 Task: Find connections with filter location Pāli with filter topic #2021with filter profile language German with filter current company Pharma & Life Sciences Jobs with filter school Apeejay School with filter industry E-Learning Providers with filter service category Marketing with filter keywords title Executive
Action: Mouse moved to (482, 64)
Screenshot: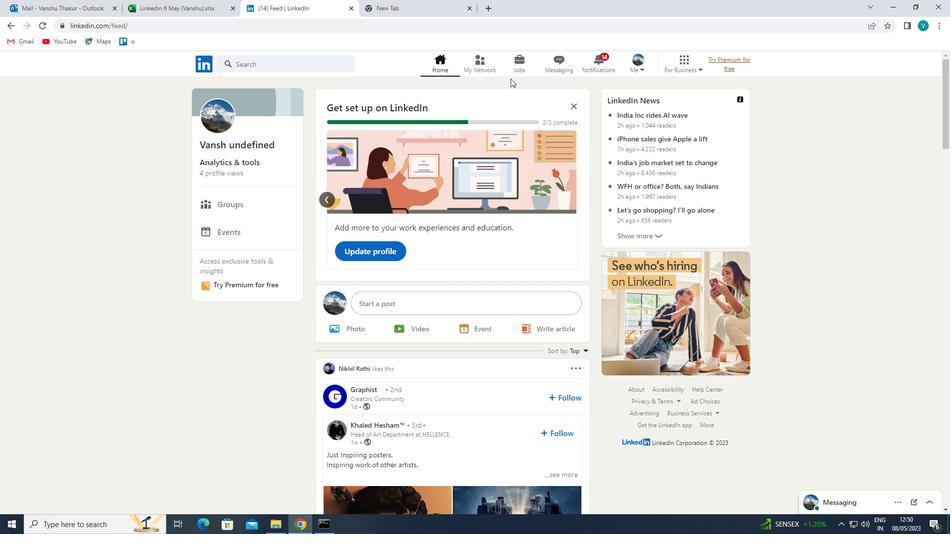 
Action: Mouse pressed left at (482, 64)
Screenshot: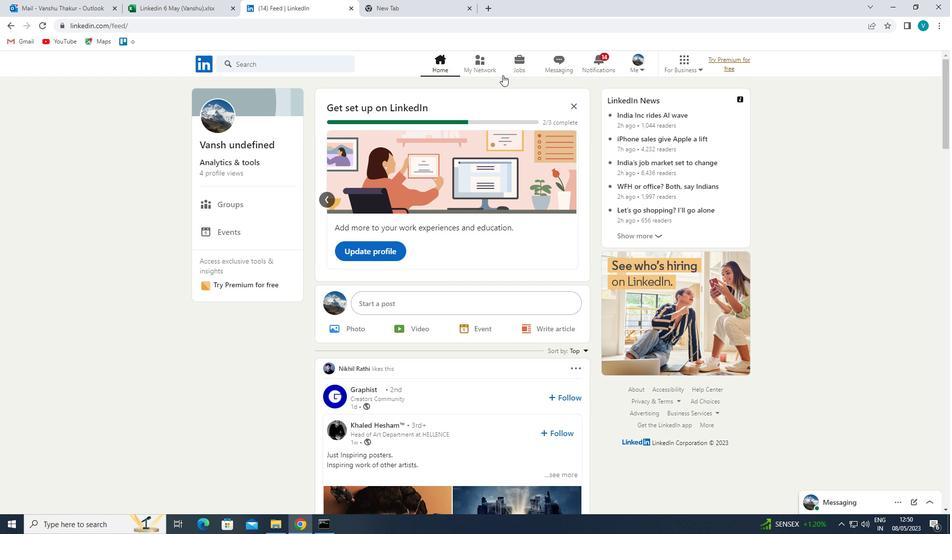 
Action: Mouse moved to (274, 113)
Screenshot: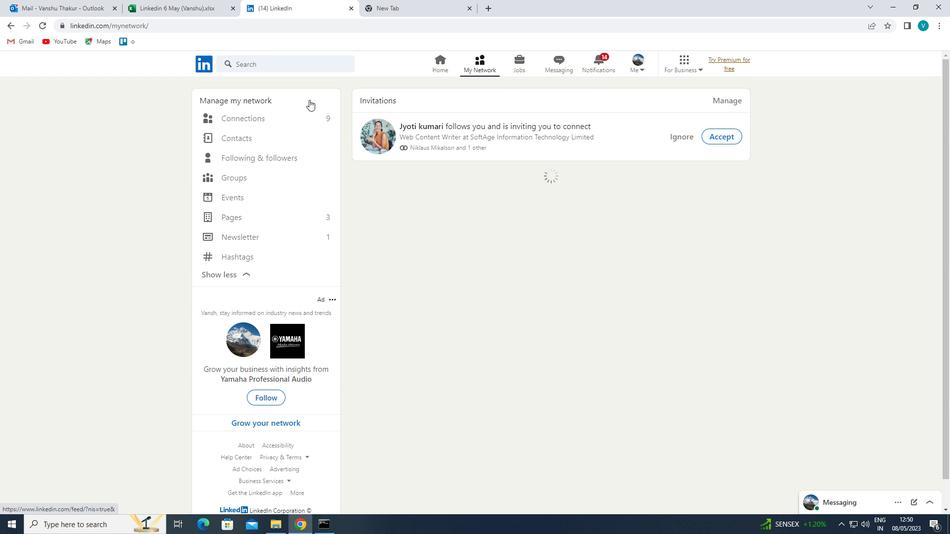 
Action: Mouse pressed left at (274, 113)
Screenshot: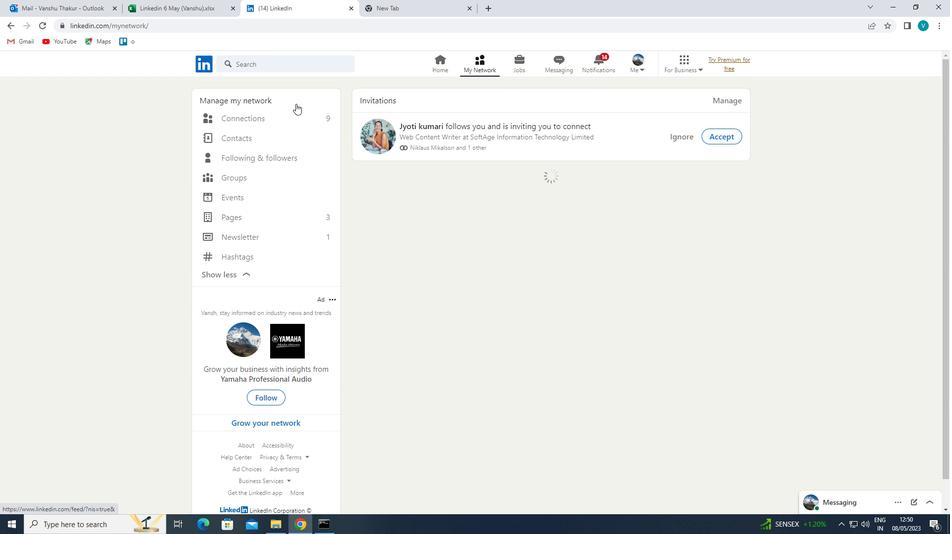 
Action: Mouse moved to (558, 117)
Screenshot: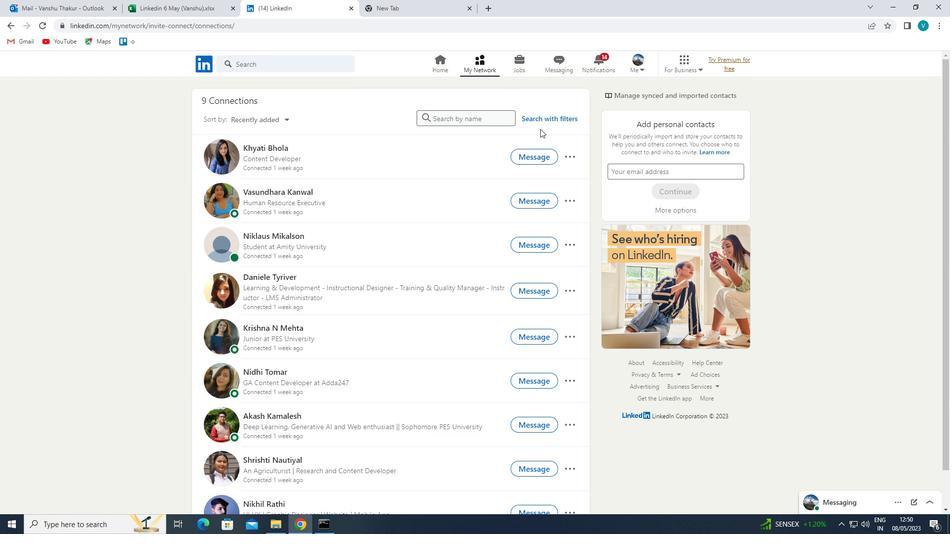 
Action: Mouse pressed left at (558, 117)
Screenshot: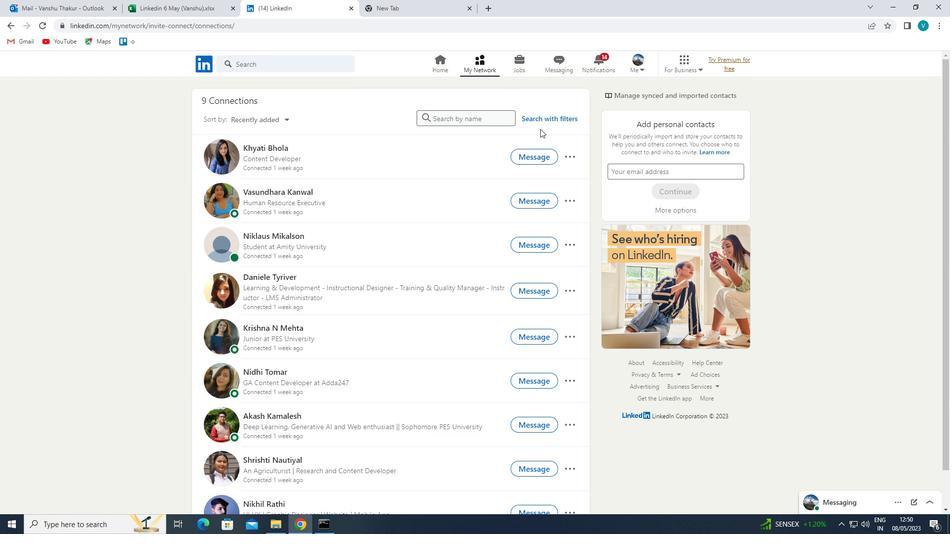 
Action: Mouse moved to (457, 92)
Screenshot: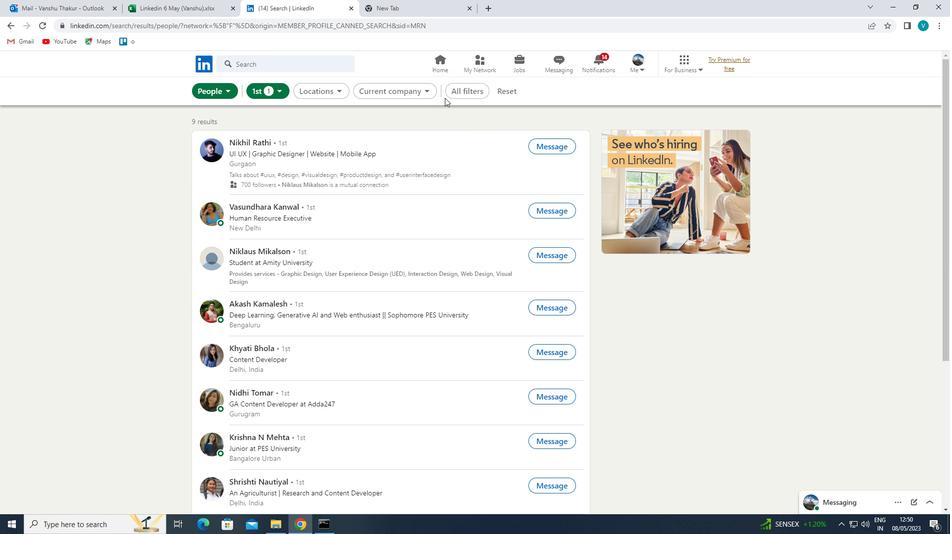 
Action: Mouse pressed left at (457, 92)
Screenshot: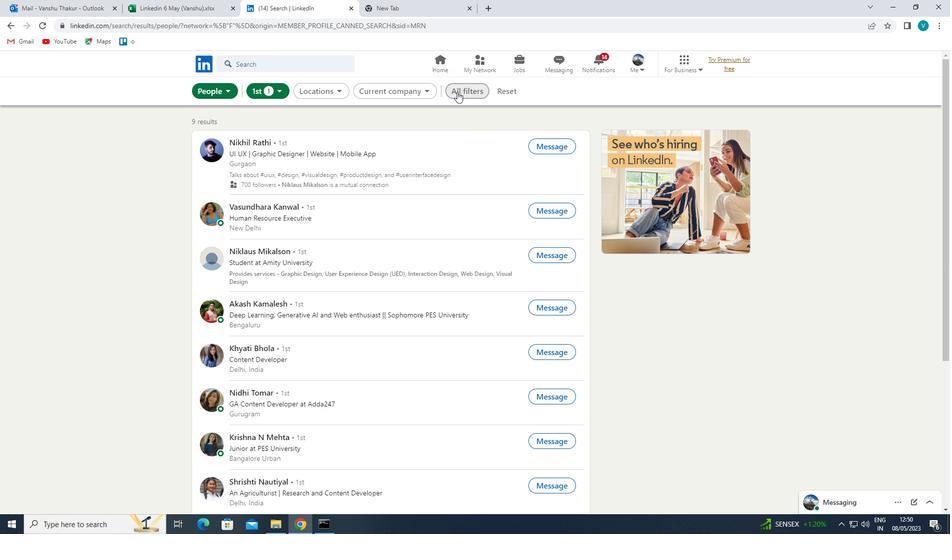 
Action: Mouse moved to (768, 234)
Screenshot: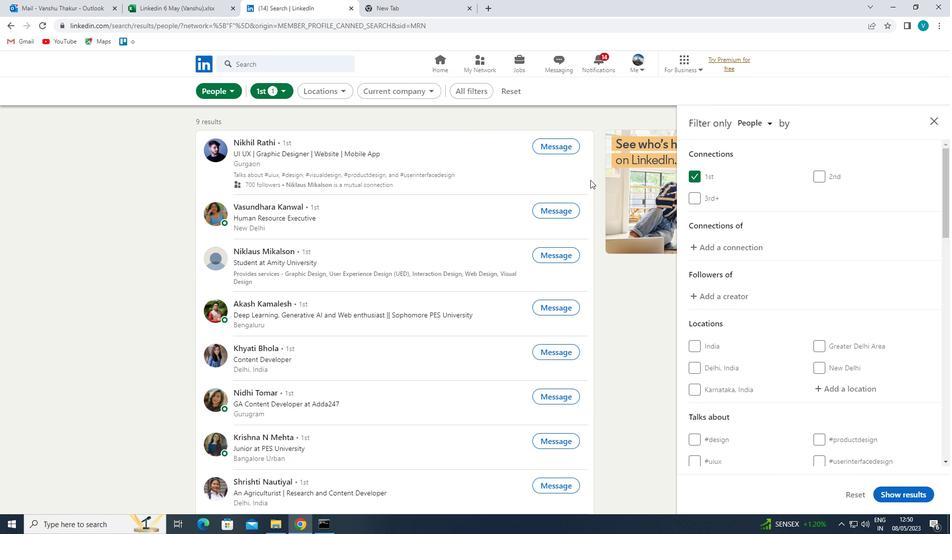 
Action: Mouse scrolled (768, 234) with delta (0, 0)
Screenshot: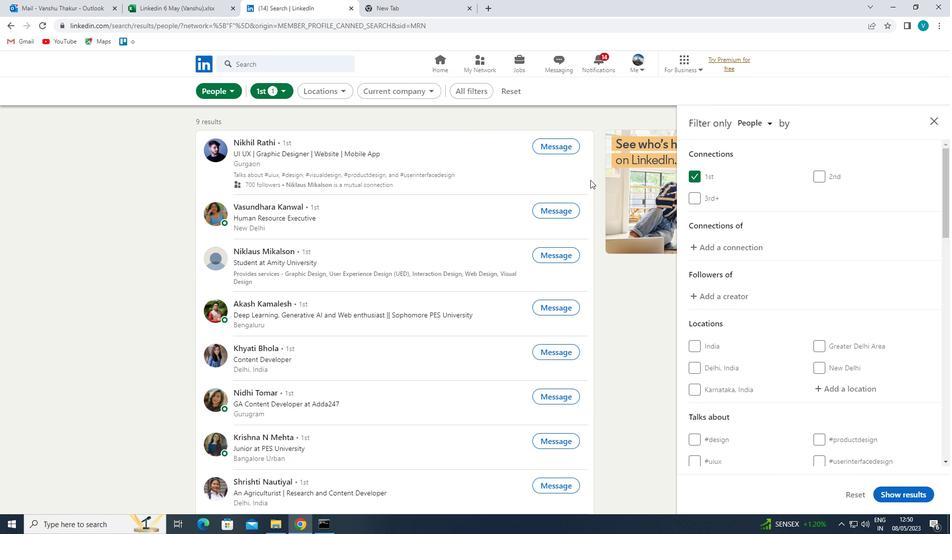 
Action: Mouse moved to (783, 238)
Screenshot: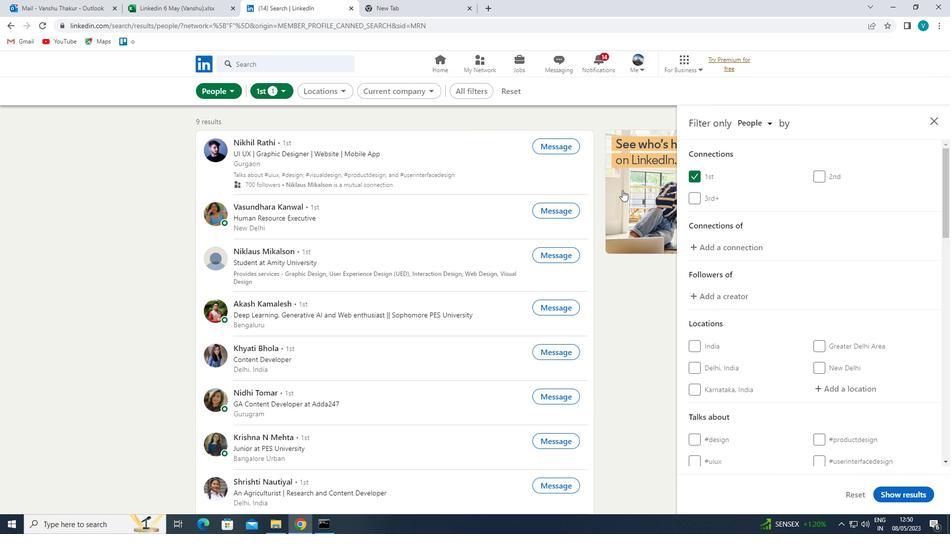 
Action: Mouse scrolled (783, 238) with delta (0, 0)
Screenshot: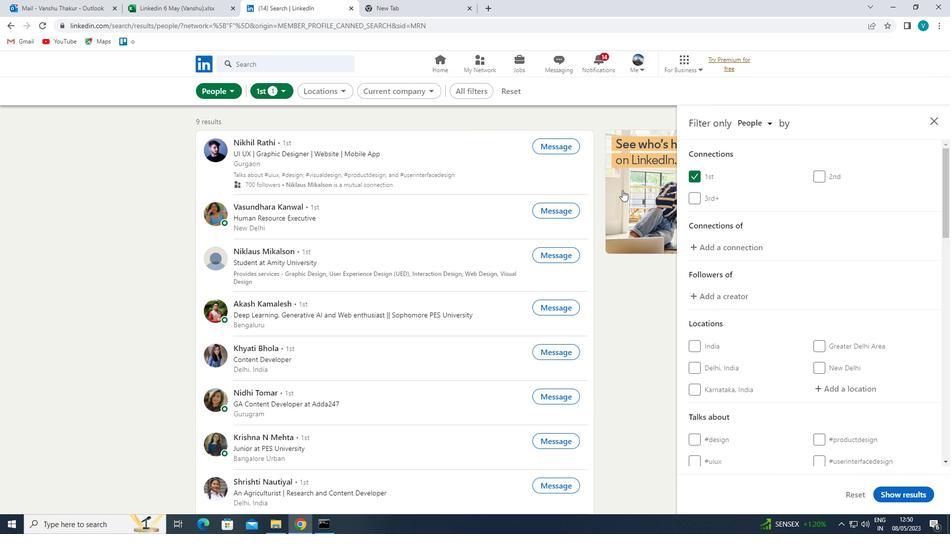 
Action: Mouse moved to (792, 242)
Screenshot: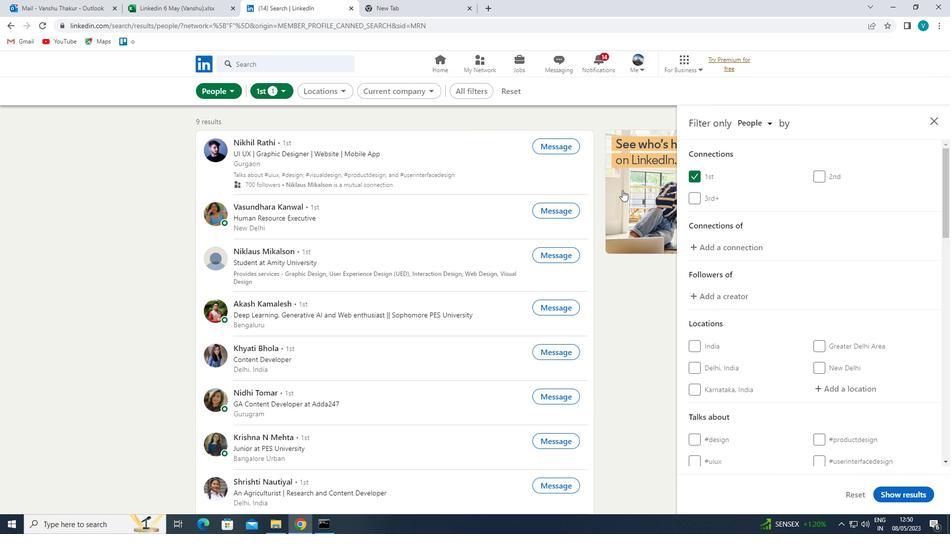 
Action: Mouse scrolled (792, 241) with delta (0, 0)
Screenshot: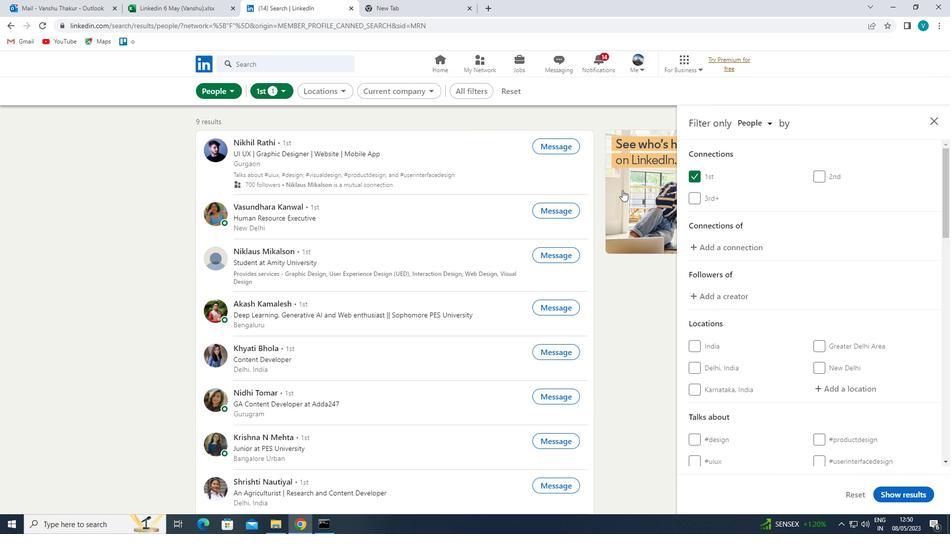 
Action: Mouse moved to (841, 241)
Screenshot: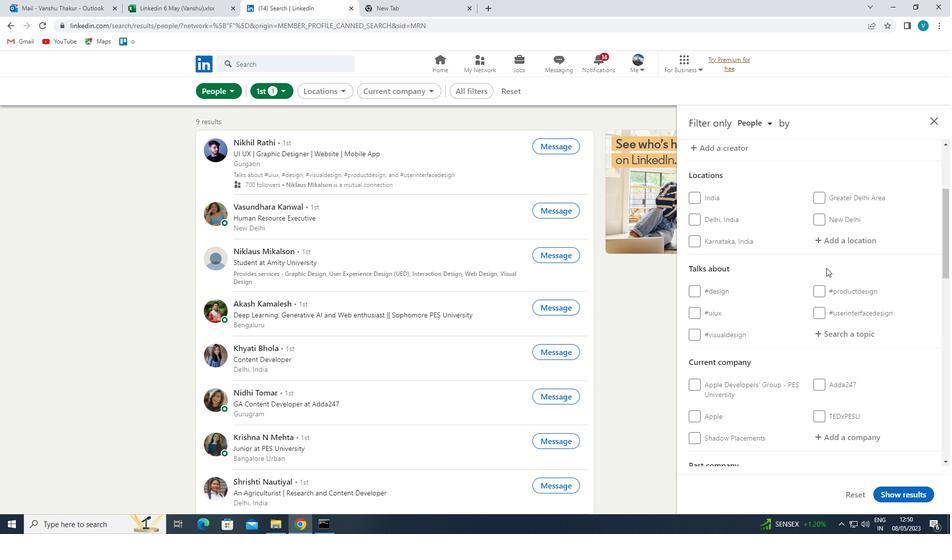 
Action: Mouse pressed left at (841, 241)
Screenshot: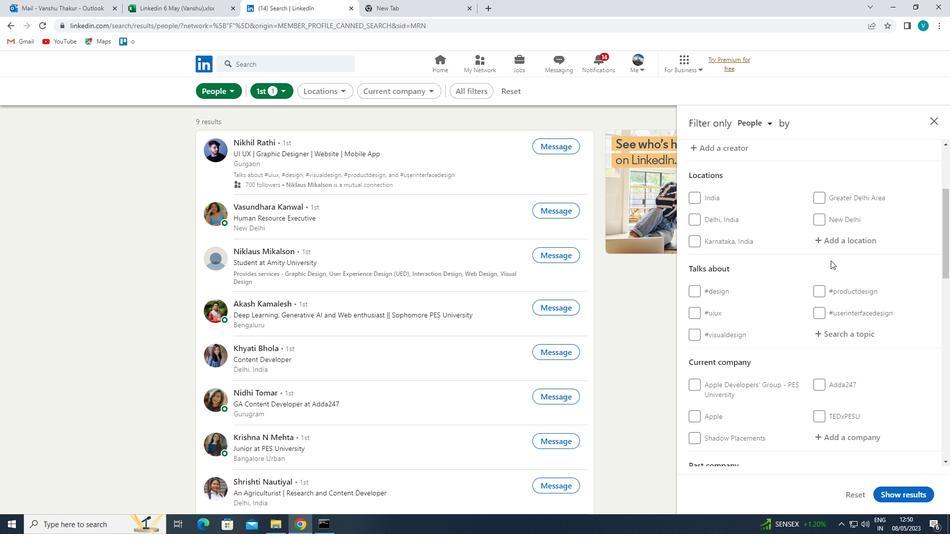 
Action: Mouse moved to (732, 306)
Screenshot: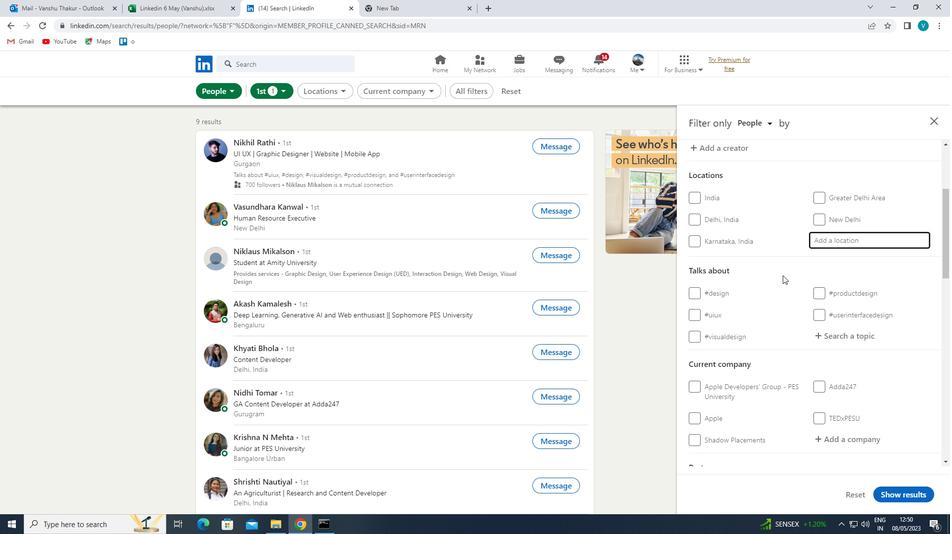 
Action: Key pressed <Key.shift>PALI
Screenshot: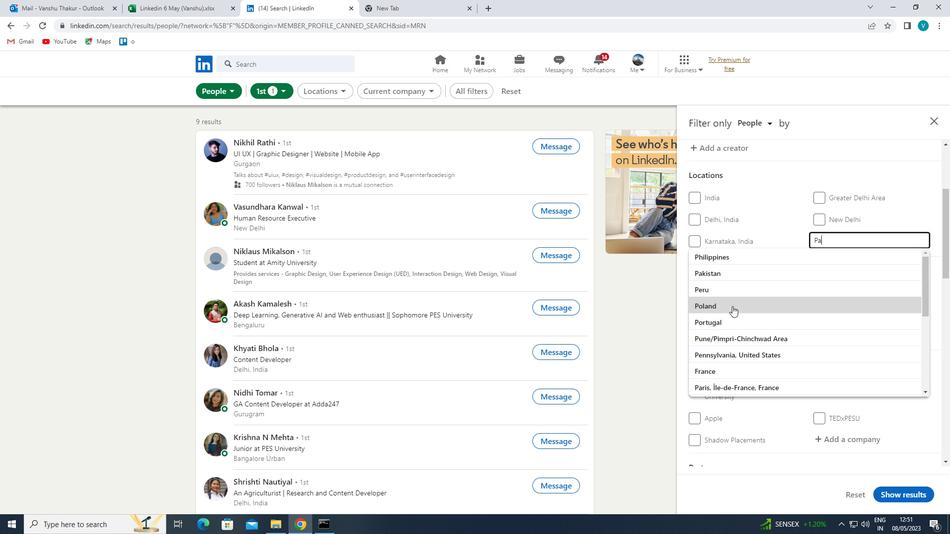 
Action: Mouse moved to (757, 250)
Screenshot: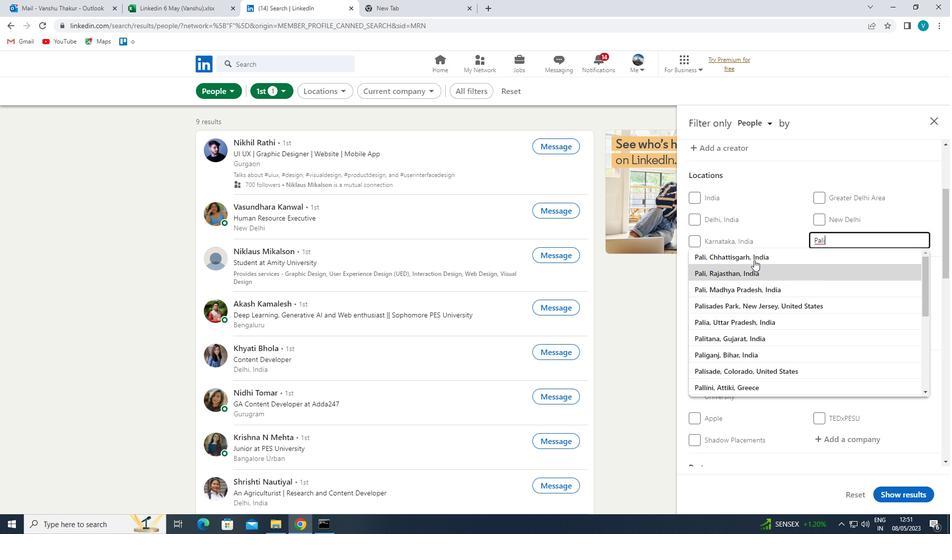 
Action: Mouse pressed left at (757, 250)
Screenshot: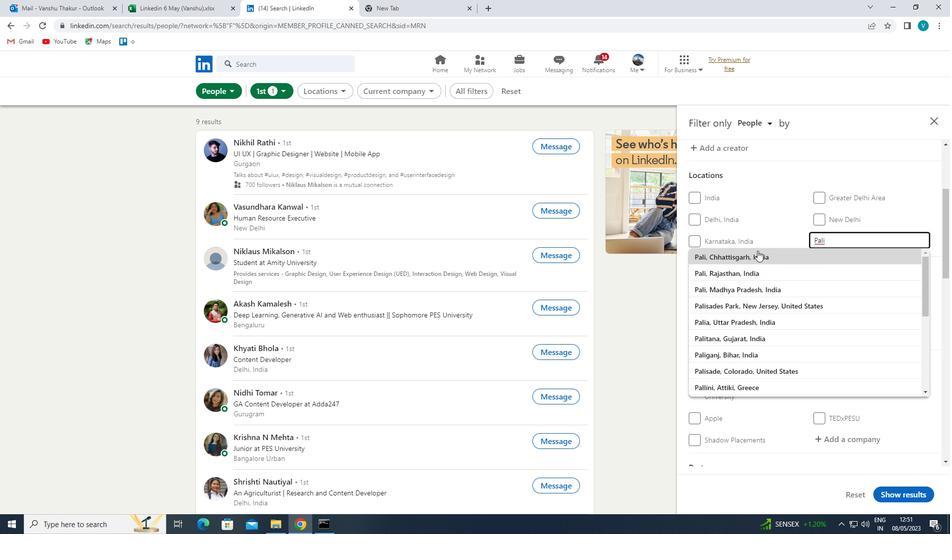
Action: Mouse moved to (797, 307)
Screenshot: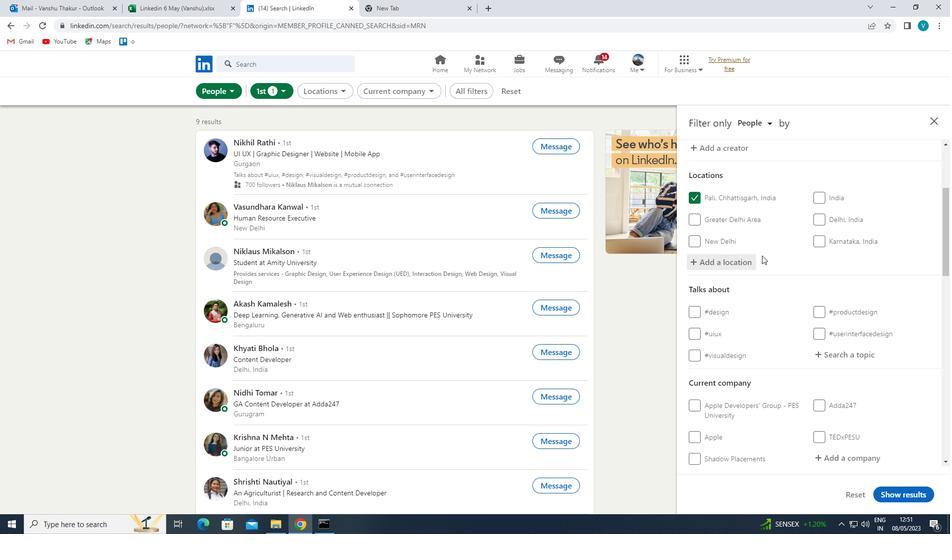 
Action: Mouse scrolled (797, 307) with delta (0, 0)
Screenshot: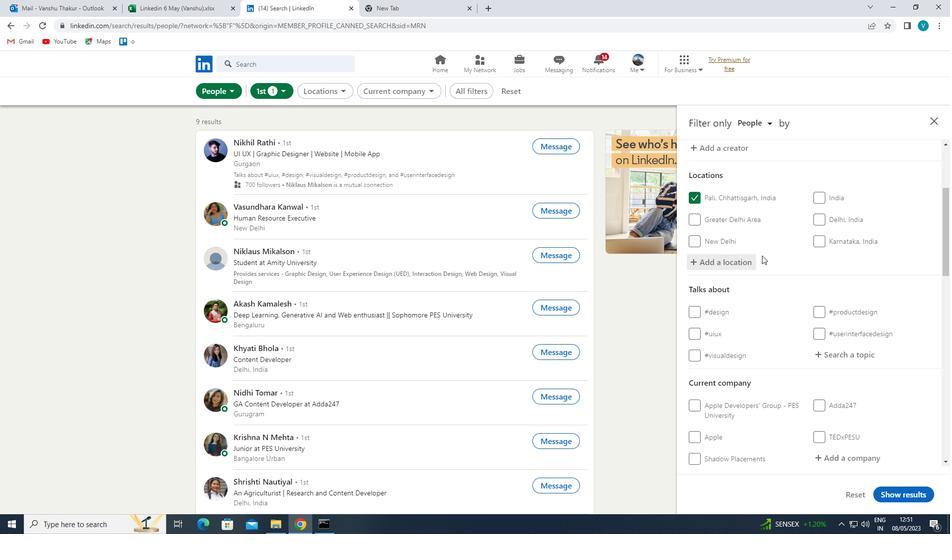 
Action: Mouse moved to (802, 312)
Screenshot: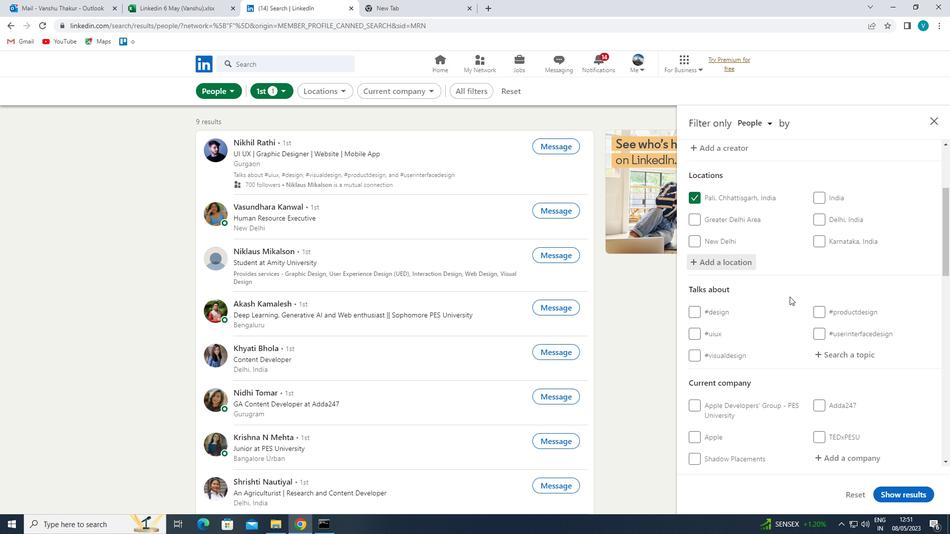 
Action: Mouse scrolled (802, 312) with delta (0, 0)
Screenshot: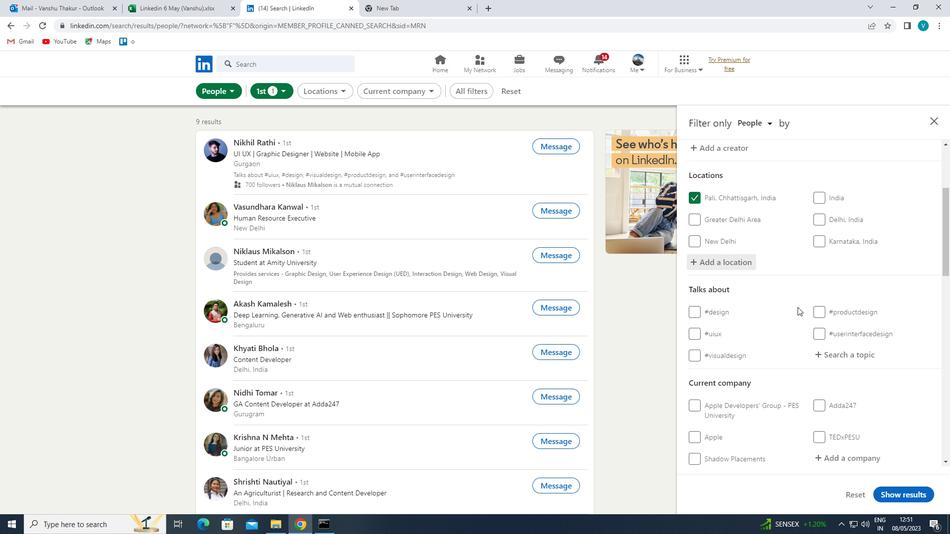 
Action: Mouse moved to (841, 259)
Screenshot: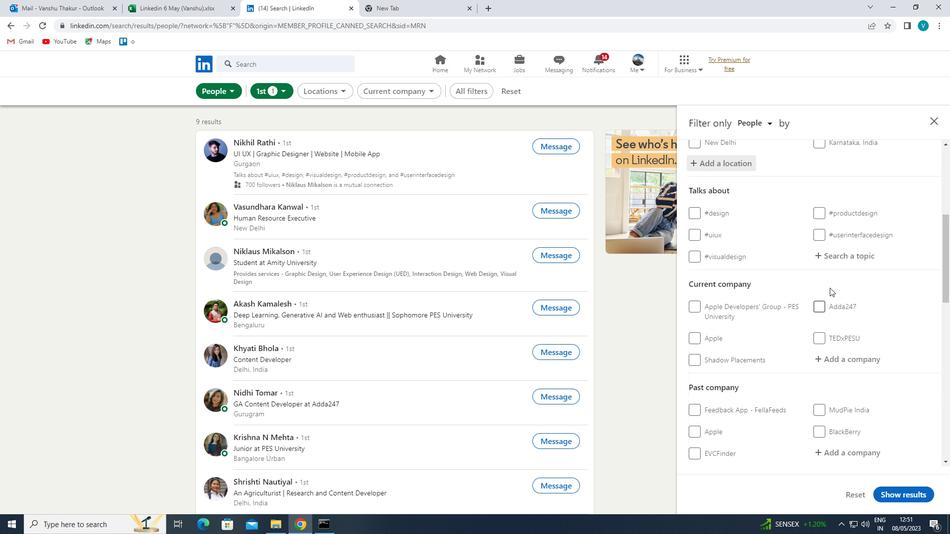 
Action: Mouse pressed left at (841, 259)
Screenshot: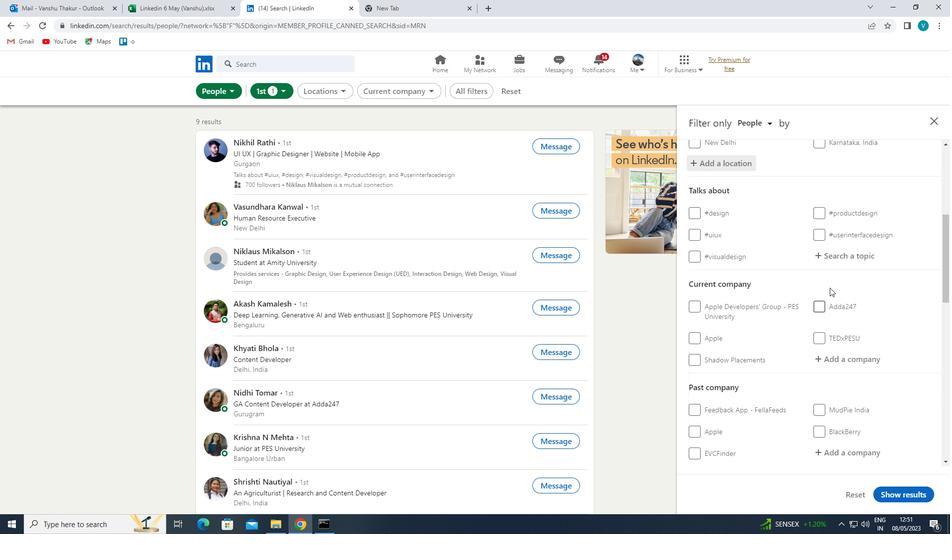 
Action: Mouse moved to (731, 323)
Screenshot: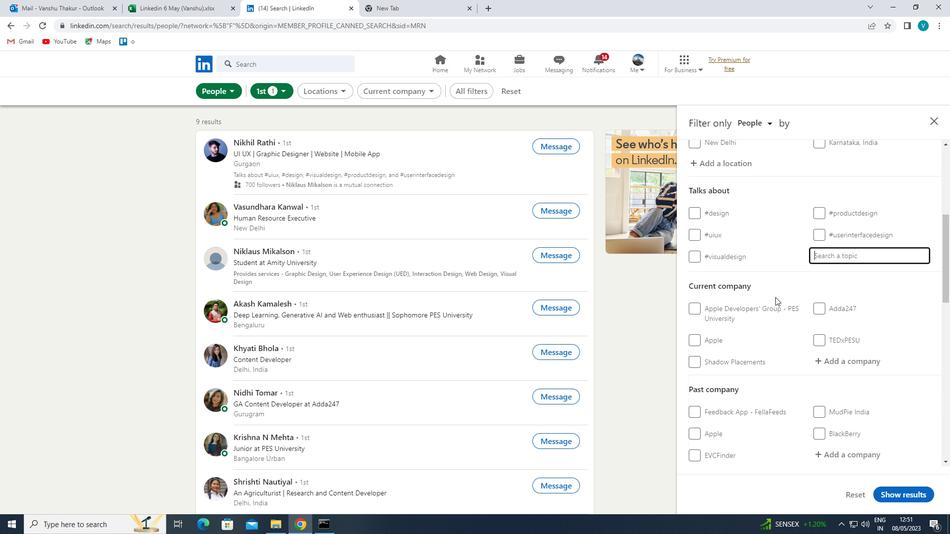 
Action: Key pressed 2021
Screenshot: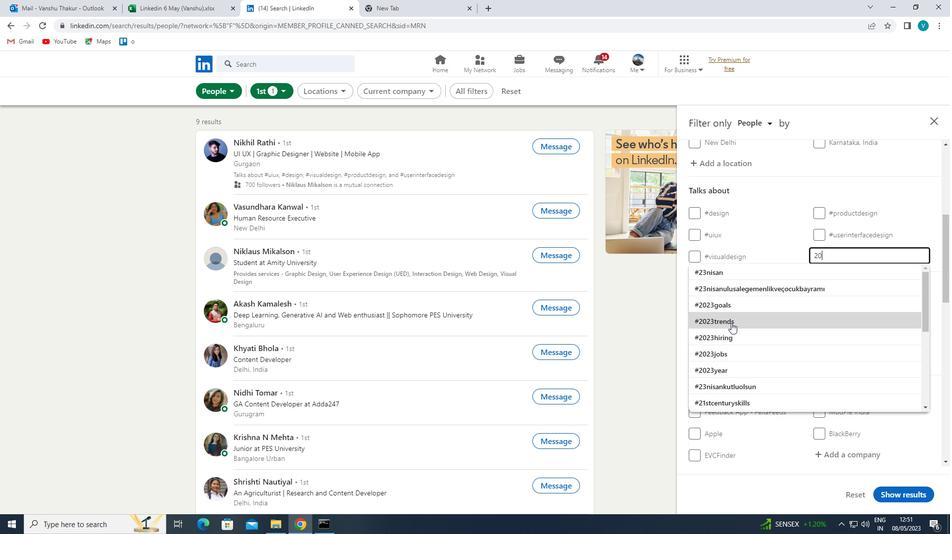 
Action: Mouse moved to (814, 255)
Screenshot: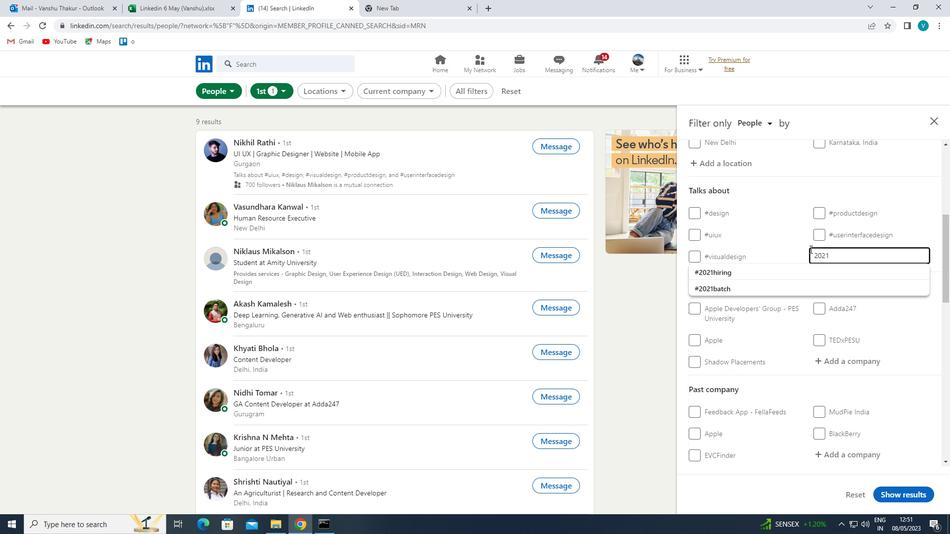 
Action: Mouse pressed left at (814, 255)
Screenshot: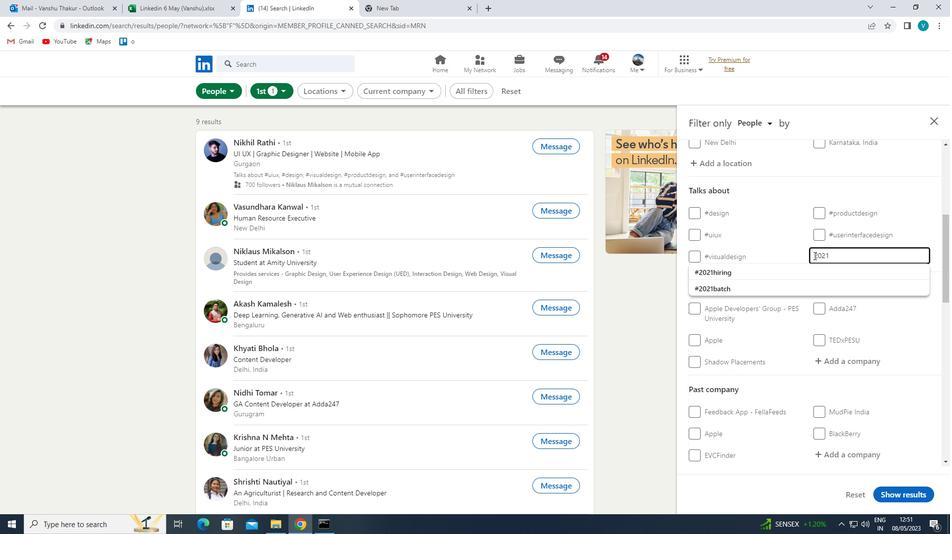 
Action: Mouse moved to (780, 294)
Screenshot: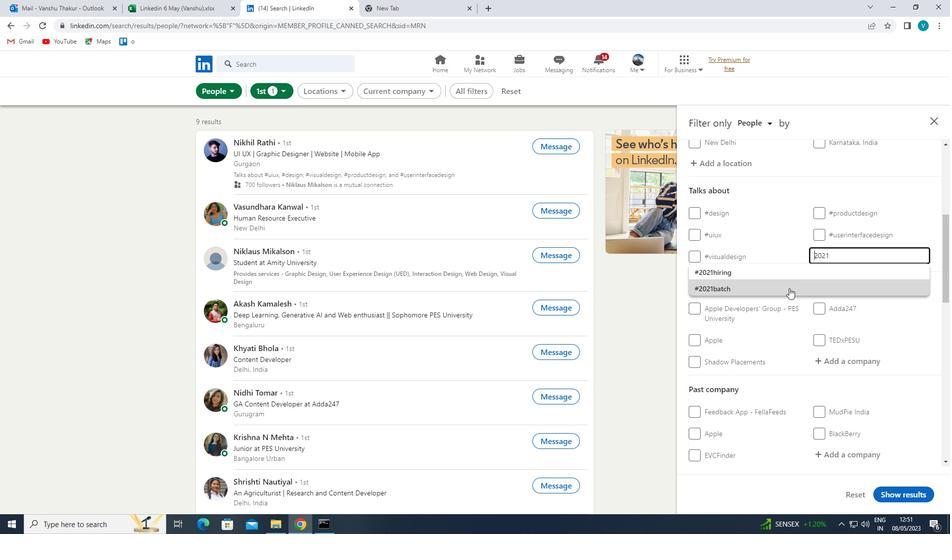 
Action: Key pressed <Key.shift>#
Screenshot: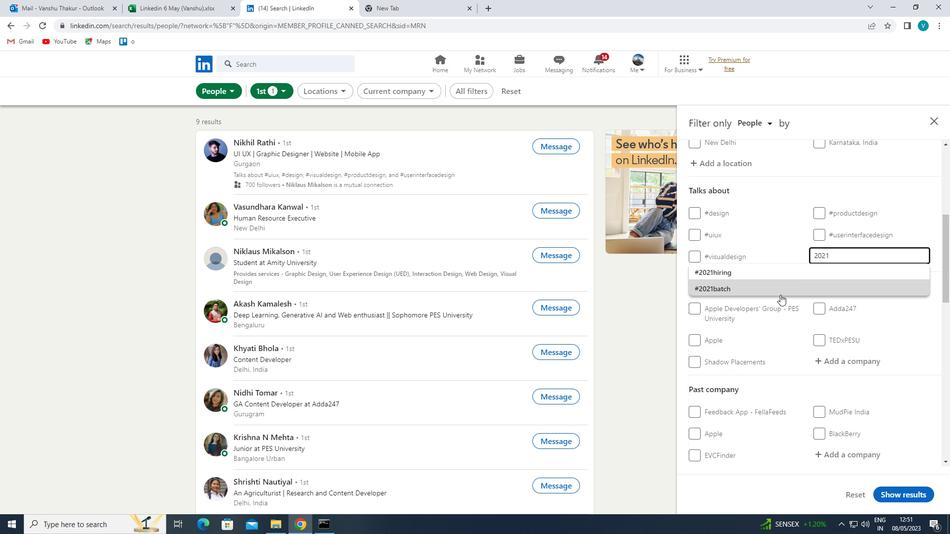 
Action: Mouse moved to (794, 277)
Screenshot: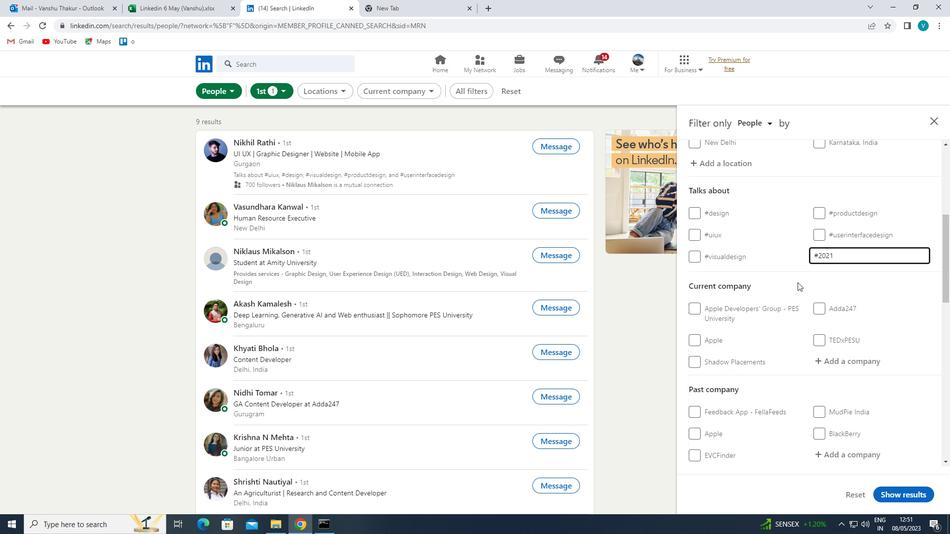 
Action: Mouse pressed left at (794, 277)
Screenshot: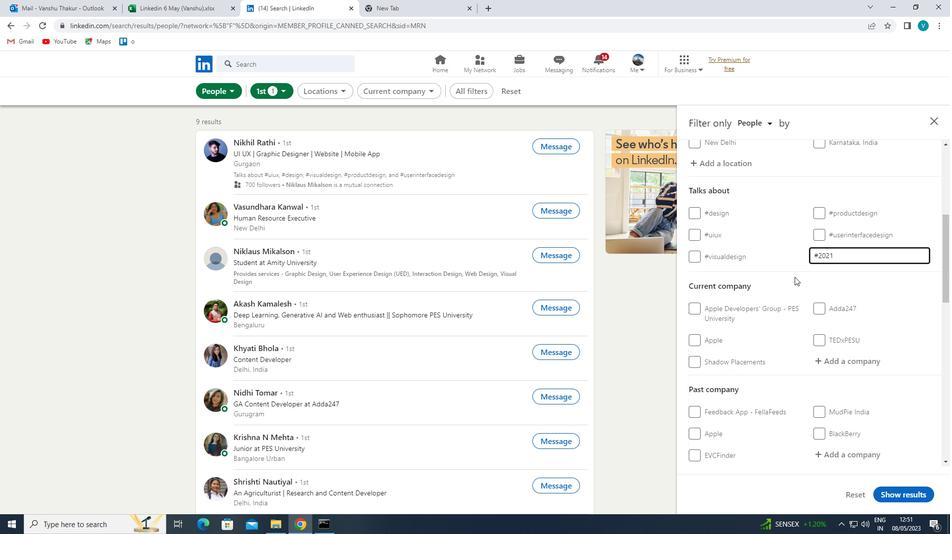 
Action: Mouse scrolled (794, 276) with delta (0, 0)
Screenshot: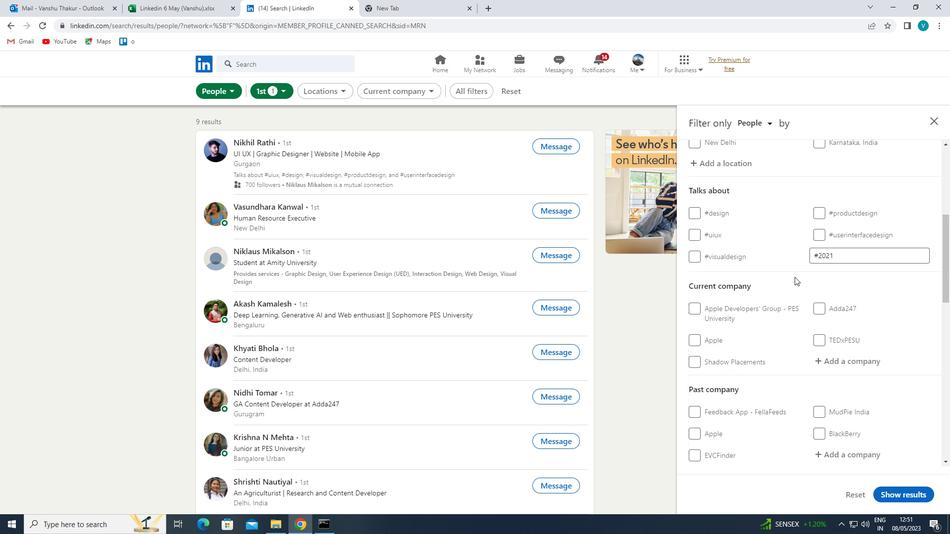 
Action: Mouse moved to (794, 276)
Screenshot: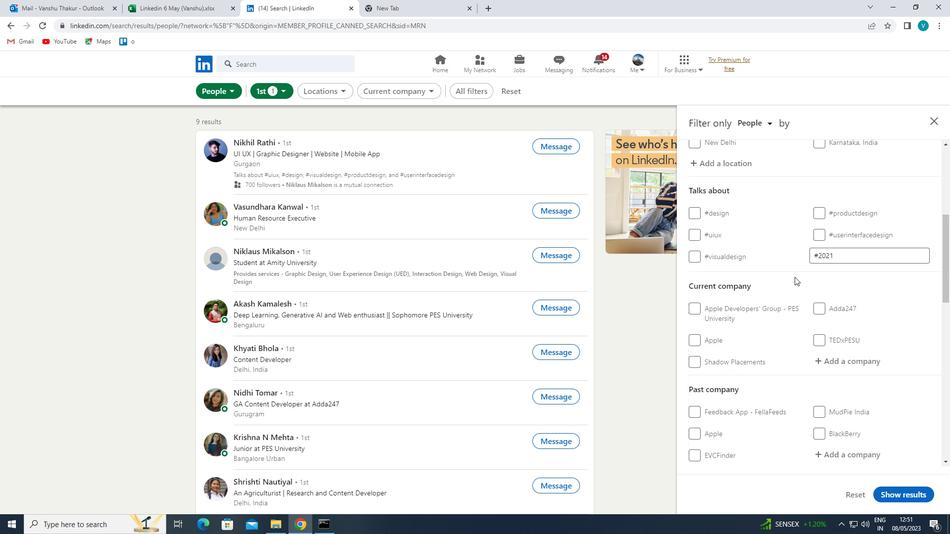 
Action: Mouse scrolled (794, 276) with delta (0, 0)
Screenshot: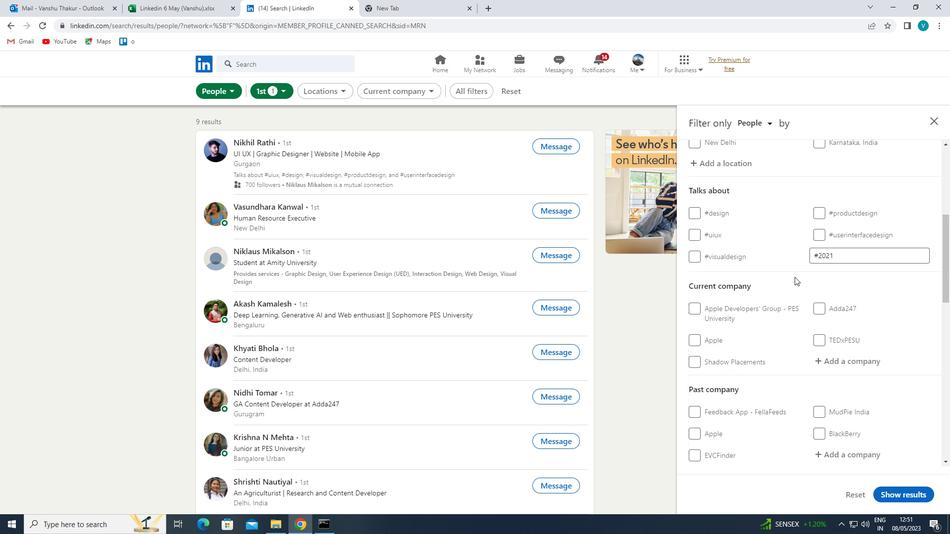 
Action: Mouse moved to (854, 260)
Screenshot: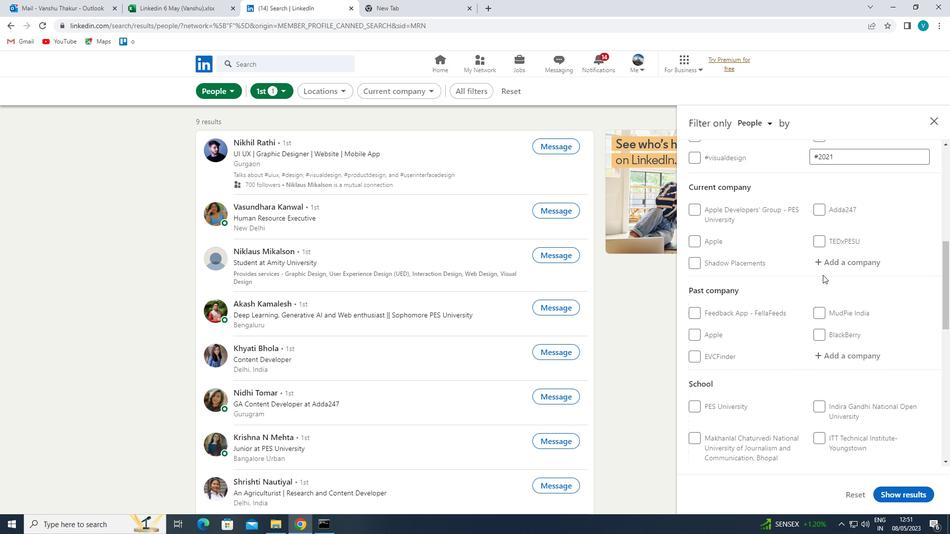 
Action: Mouse pressed left at (854, 260)
Screenshot: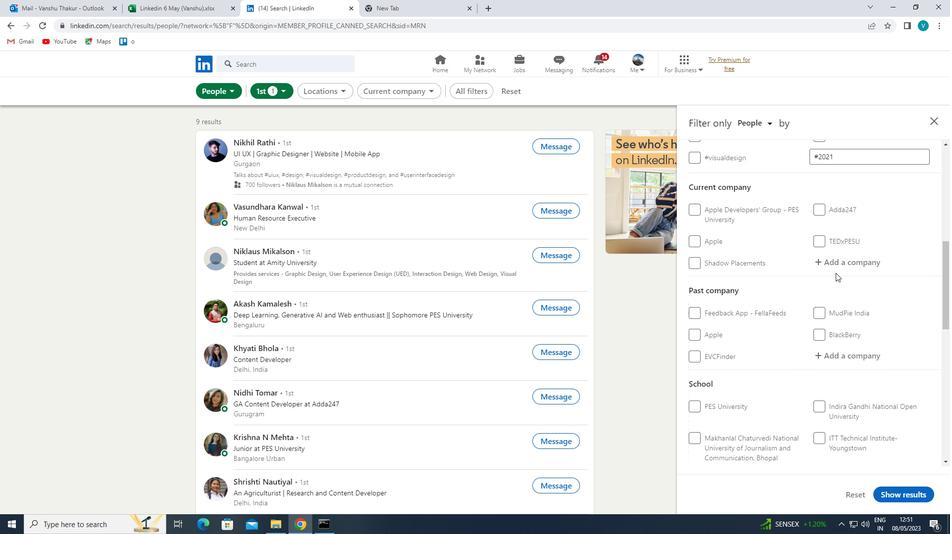 
Action: Mouse moved to (814, 287)
Screenshot: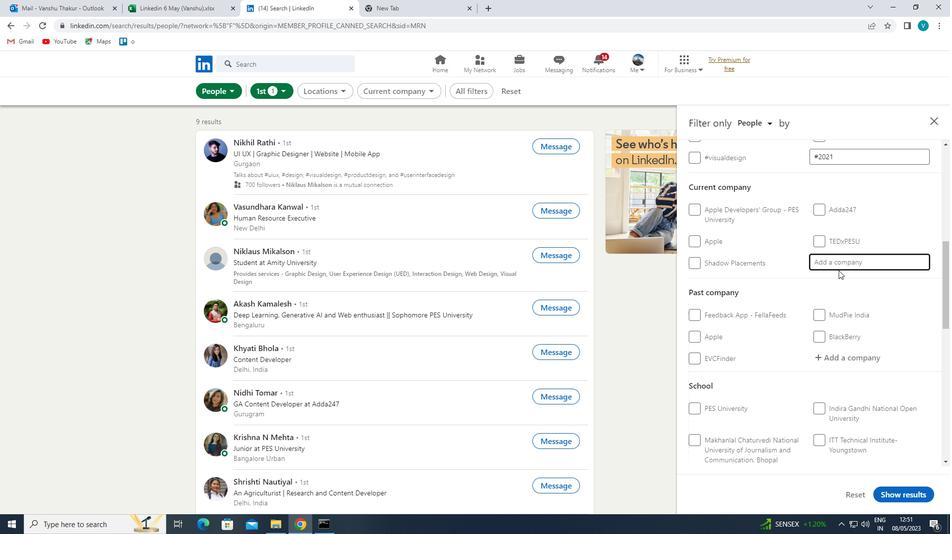 
Action: Key pressed <Key.shift>PHARMA
Screenshot: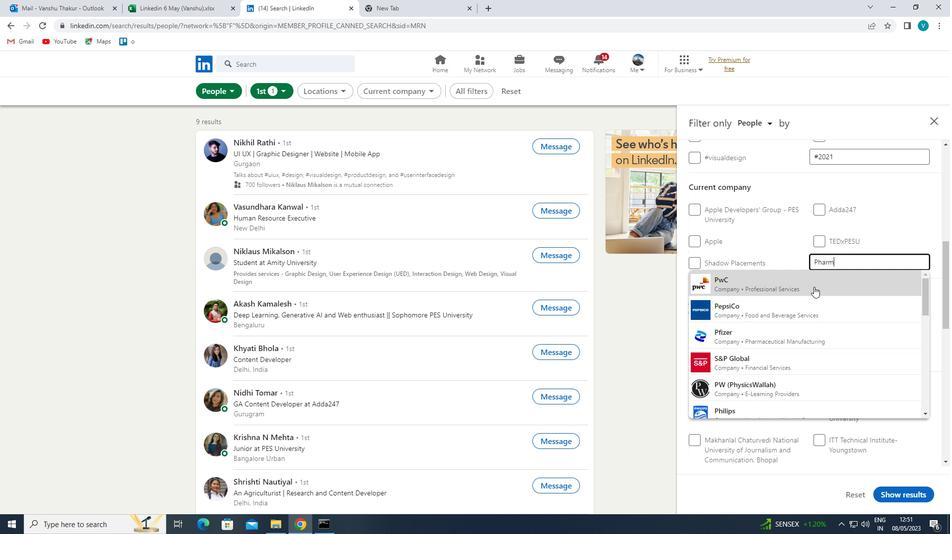 
Action: Mouse moved to (813, 278)
Screenshot: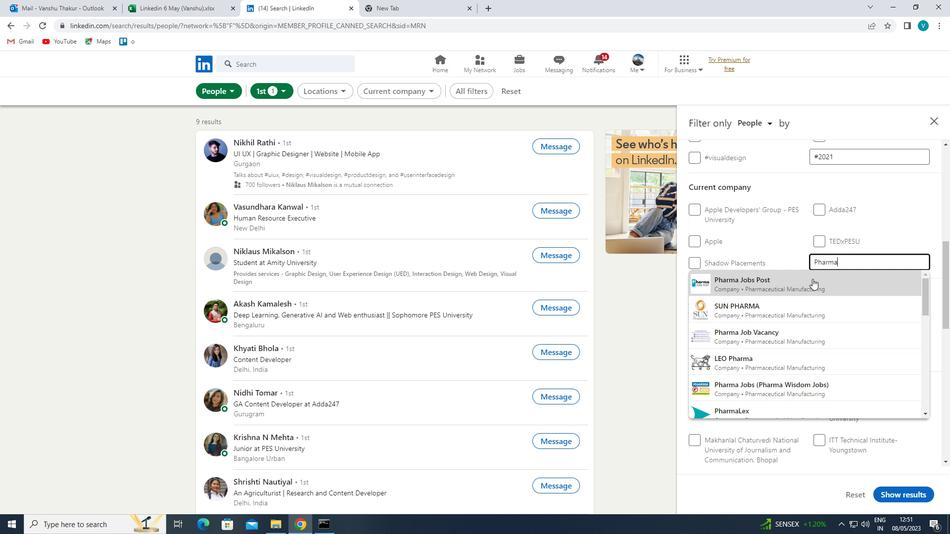 
Action: Key pressed <Key.space><Key.shift>&<Key.space><Key.shift>LIFE<Key.space>
Screenshot: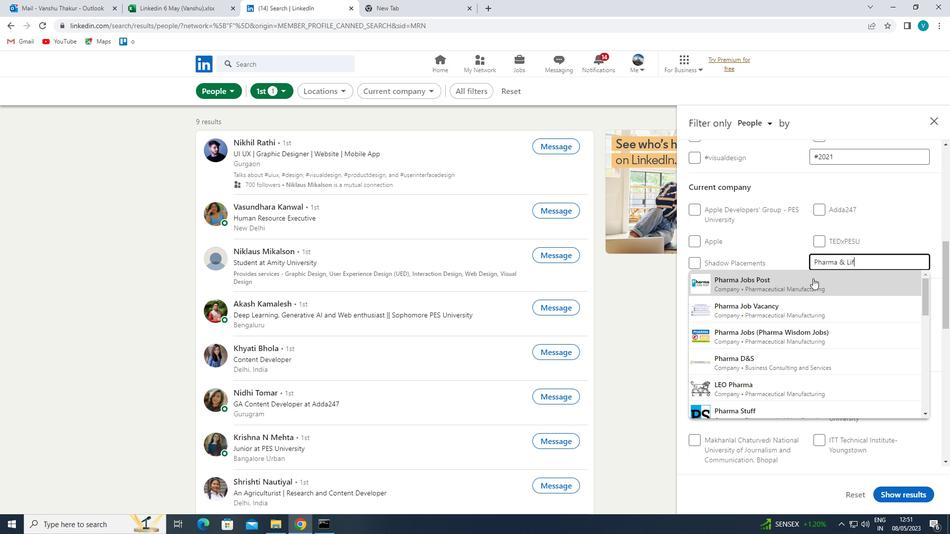 
Action: Mouse pressed left at (813, 278)
Screenshot: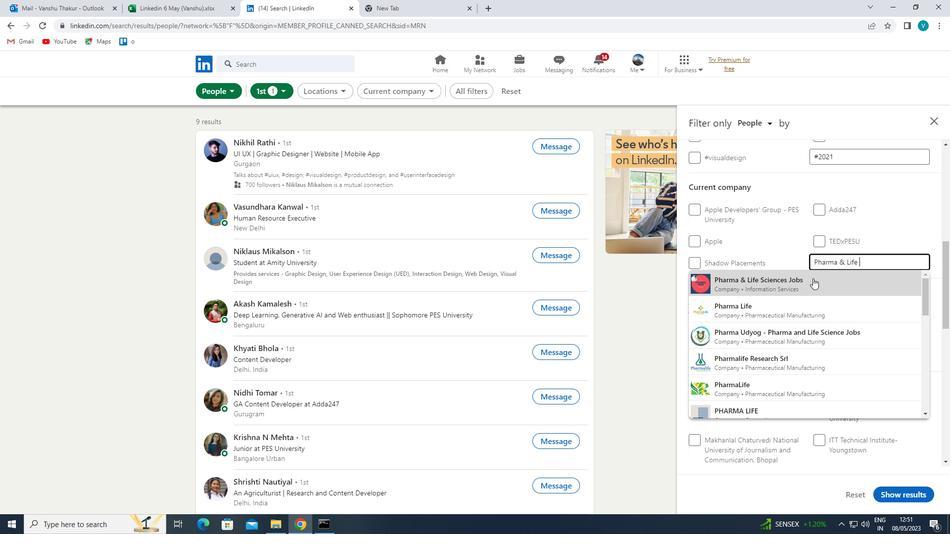 
Action: Mouse scrolled (813, 278) with delta (0, 0)
Screenshot: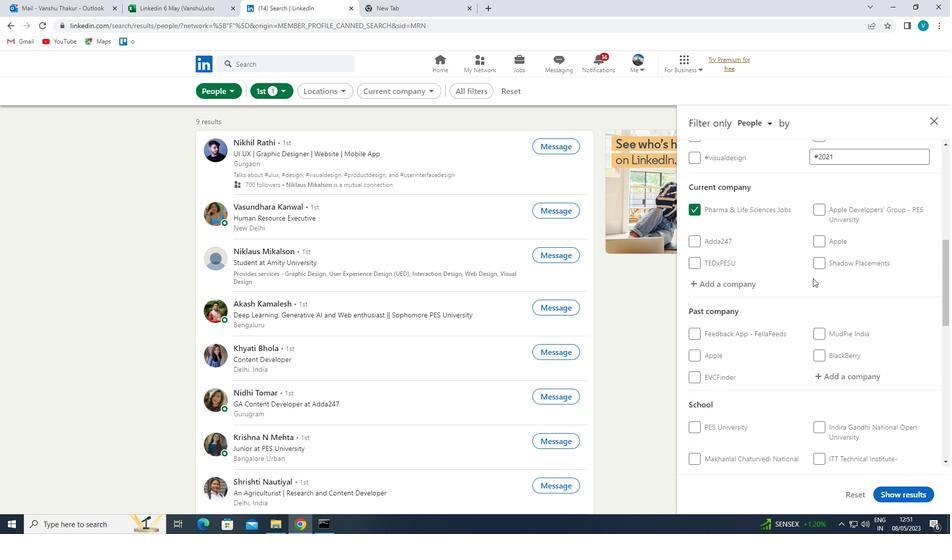 
Action: Mouse scrolled (813, 278) with delta (0, 0)
Screenshot: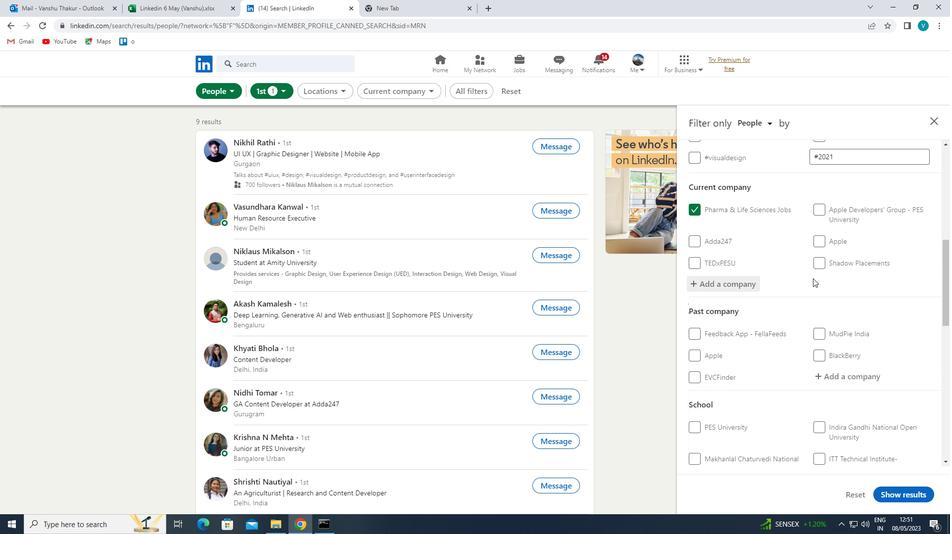 
Action: Mouse scrolled (813, 278) with delta (0, 0)
Screenshot: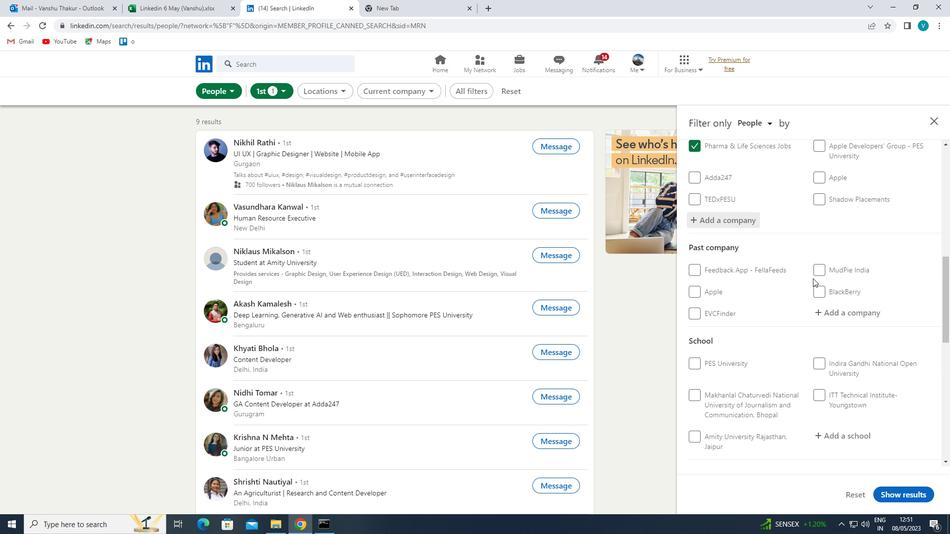 
Action: Mouse scrolled (813, 278) with delta (0, 0)
Screenshot: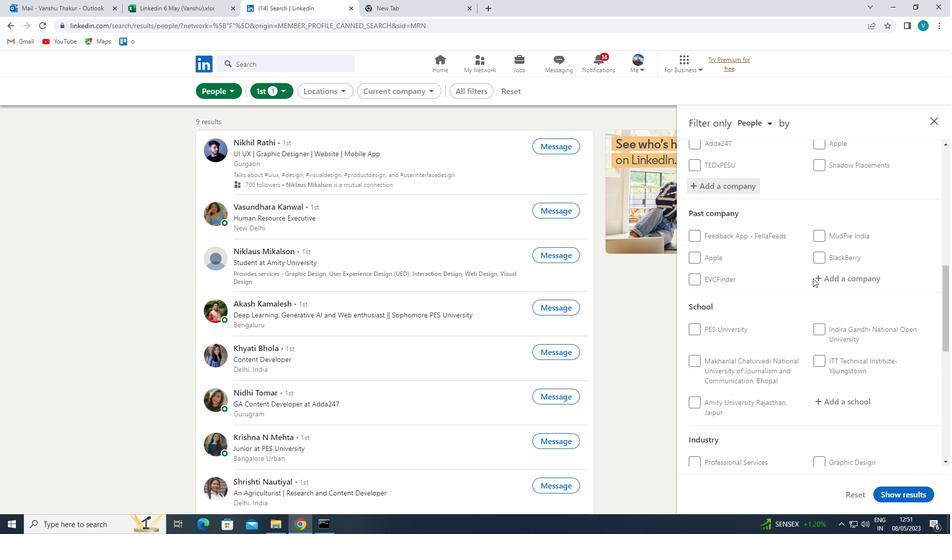 
Action: Mouse moved to (831, 304)
Screenshot: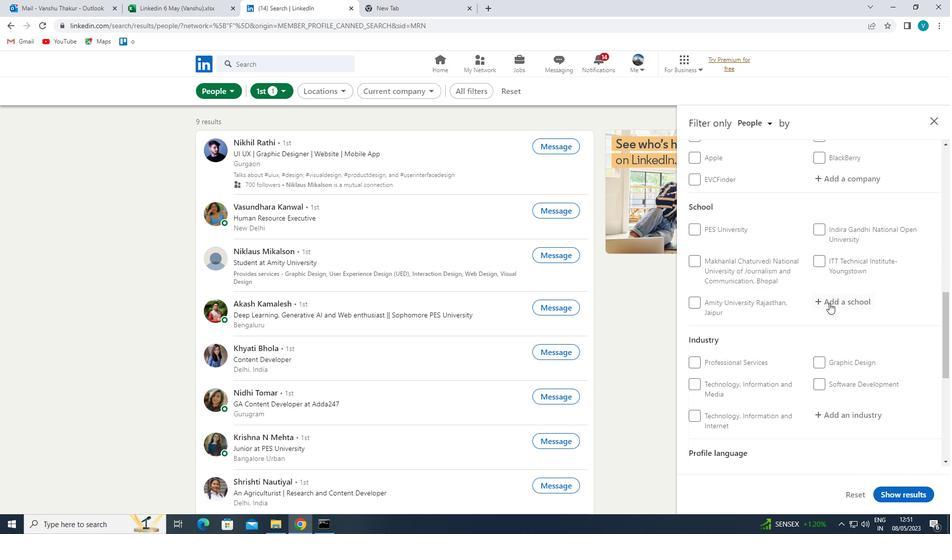 
Action: Mouse pressed left at (831, 304)
Screenshot: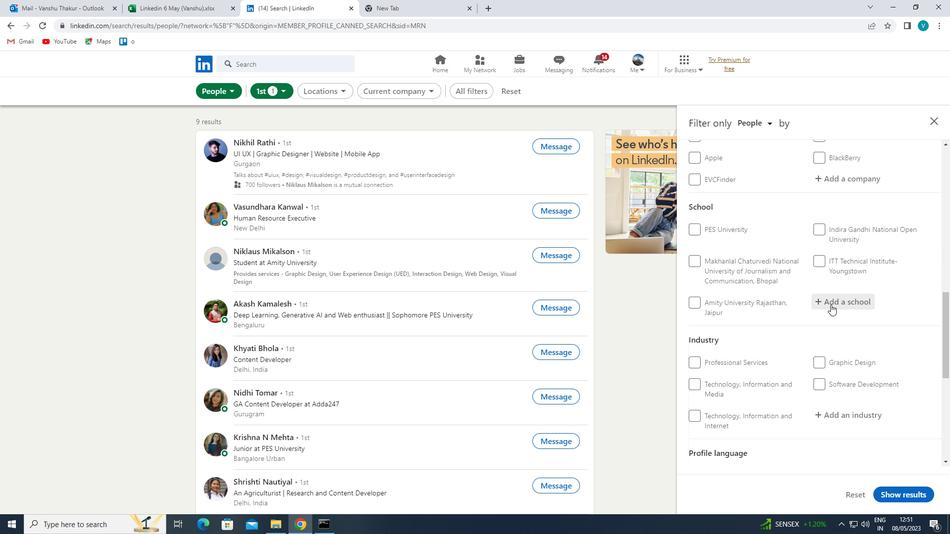 
Action: Key pressed <Key.shift>APEEJAY
Screenshot: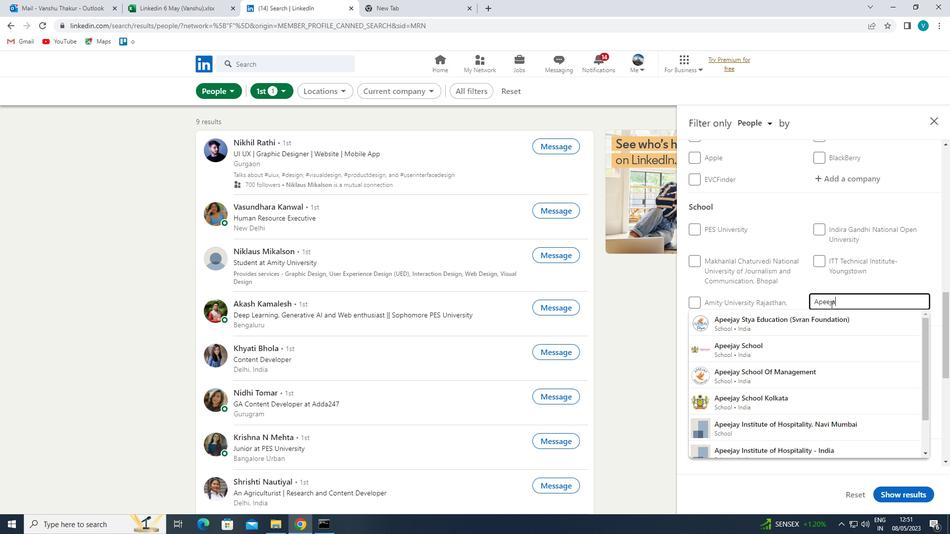 
Action: Mouse moved to (812, 349)
Screenshot: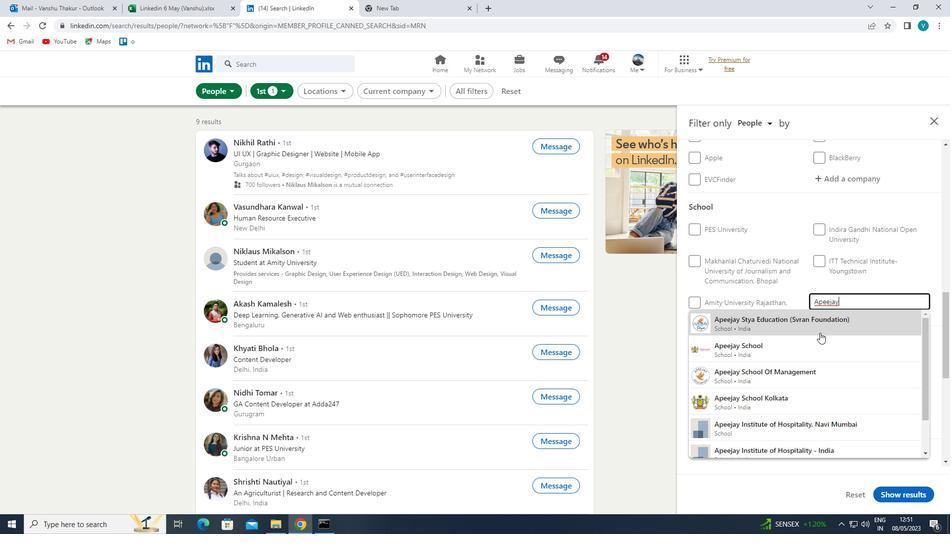 
Action: Mouse pressed left at (812, 349)
Screenshot: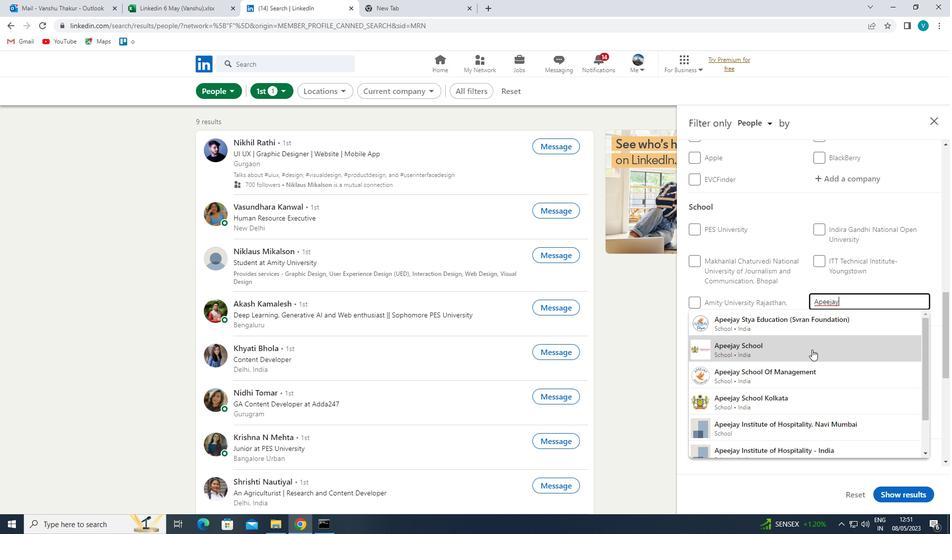 
Action: Mouse scrolled (812, 349) with delta (0, 0)
Screenshot: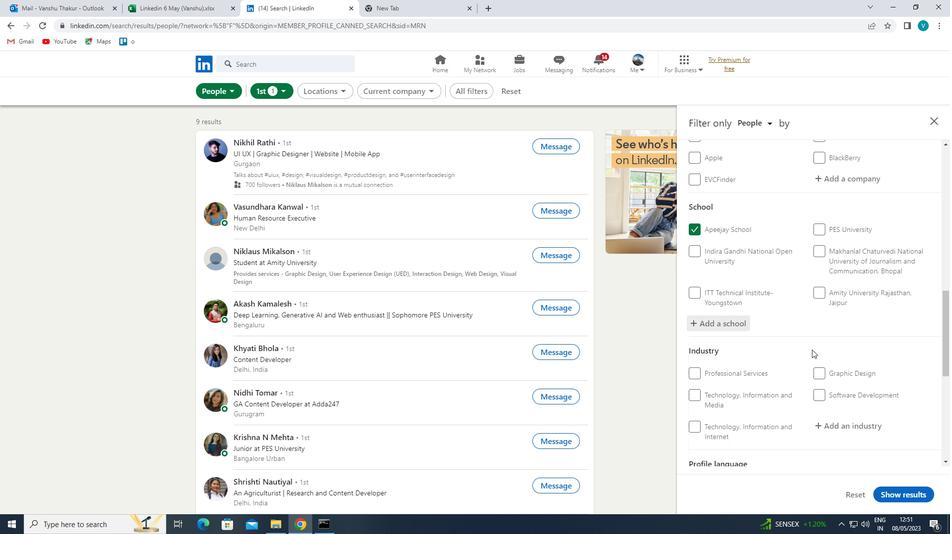 
Action: Mouse scrolled (812, 349) with delta (0, 0)
Screenshot: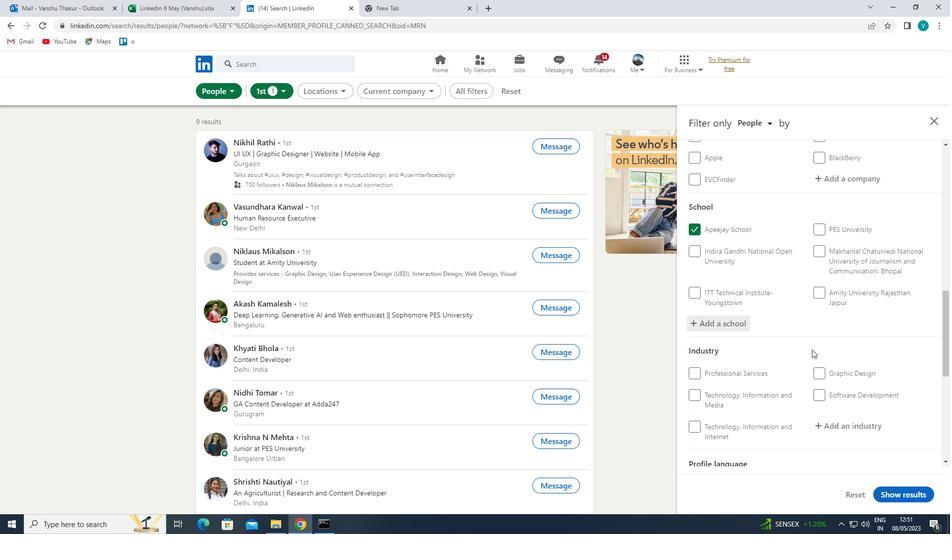 
Action: Mouse scrolled (812, 349) with delta (0, 0)
Screenshot: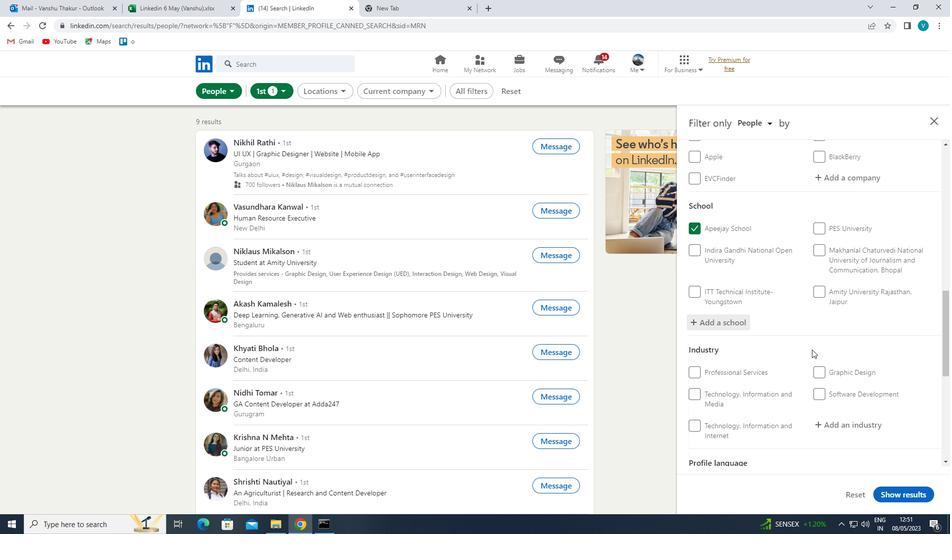 
Action: Mouse moved to (842, 280)
Screenshot: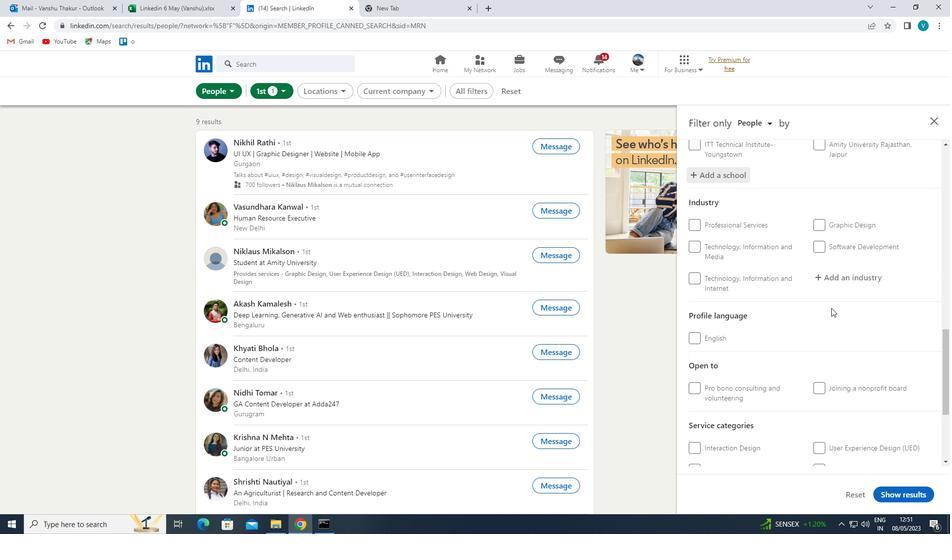 
Action: Mouse pressed left at (842, 280)
Screenshot: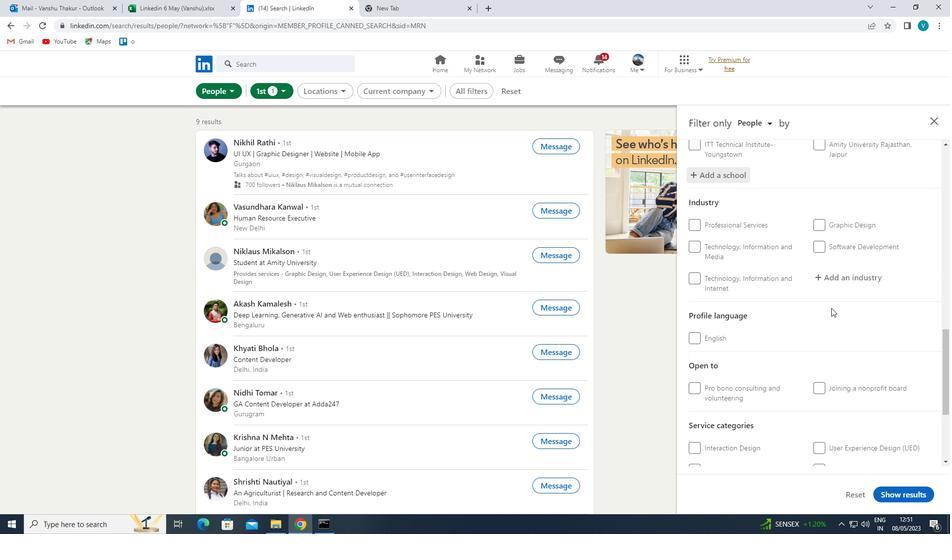 
Action: Mouse moved to (842, 279)
Screenshot: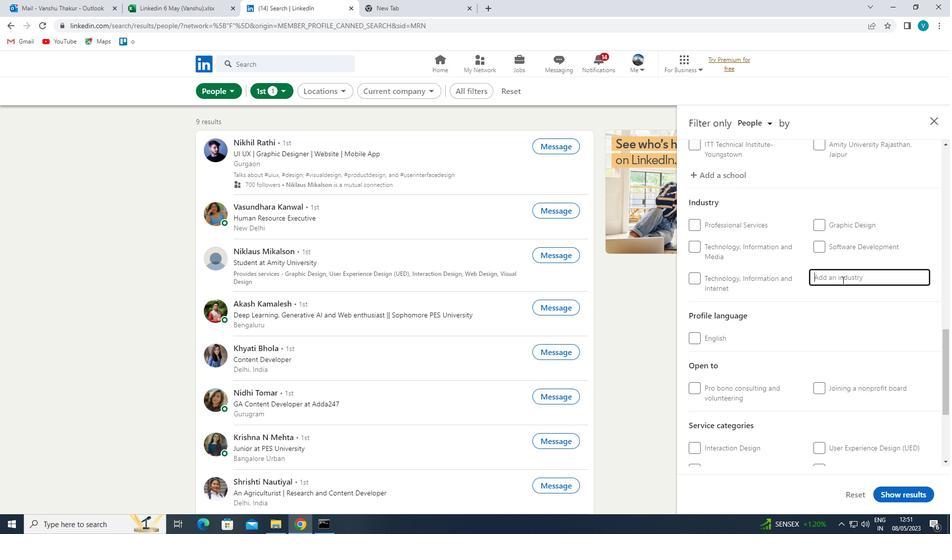 
Action: Key pressed <Key.shift>E-<Key.shift>LEAR
Screenshot: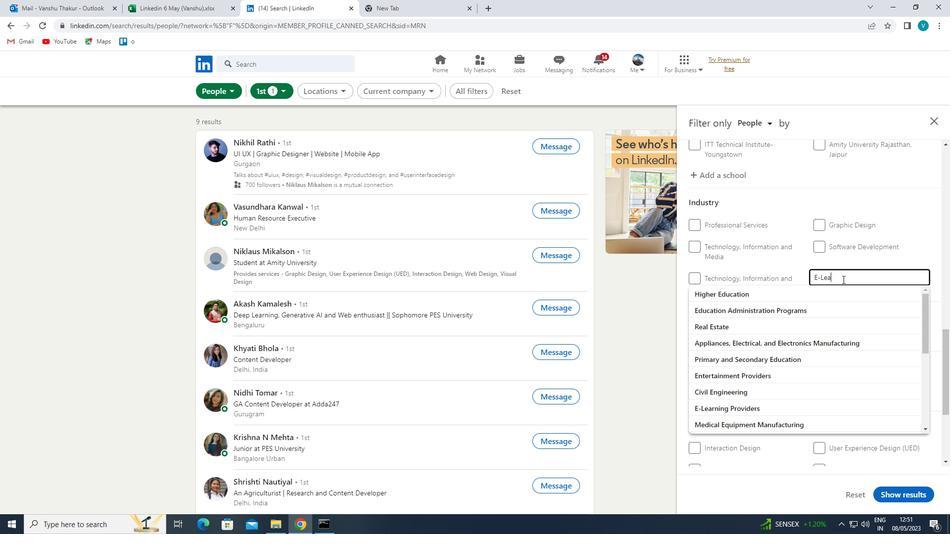 
Action: Mouse moved to (824, 291)
Screenshot: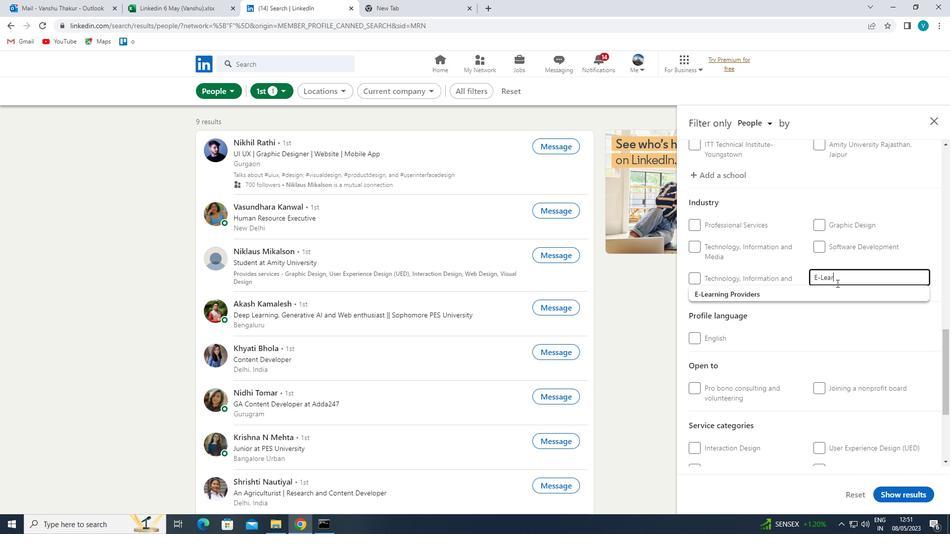 
Action: Mouse pressed left at (824, 291)
Screenshot: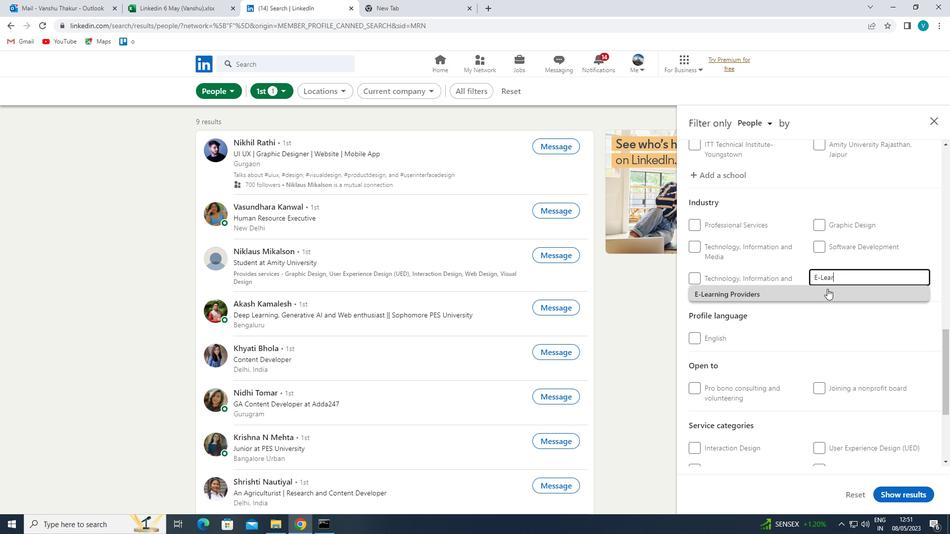 
Action: Mouse scrolled (824, 291) with delta (0, 0)
Screenshot: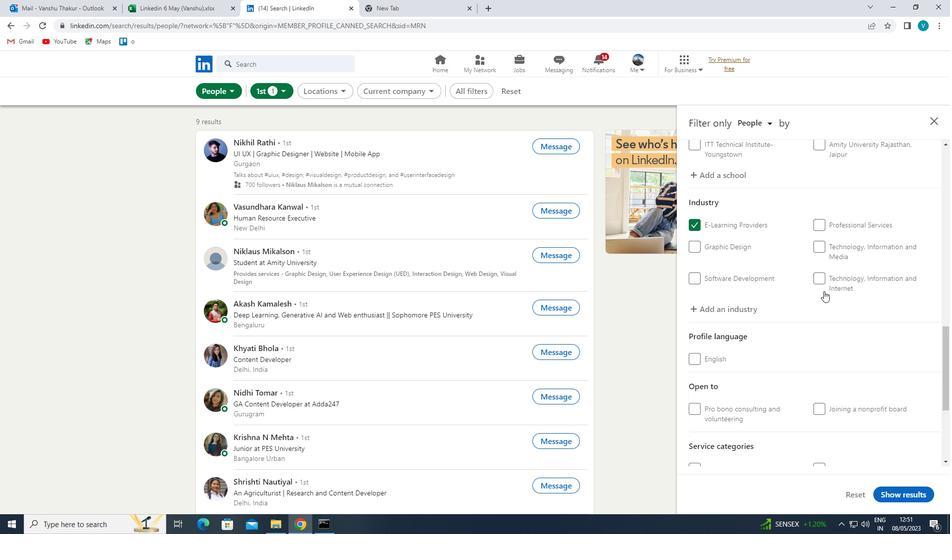 
Action: Mouse moved to (824, 292)
Screenshot: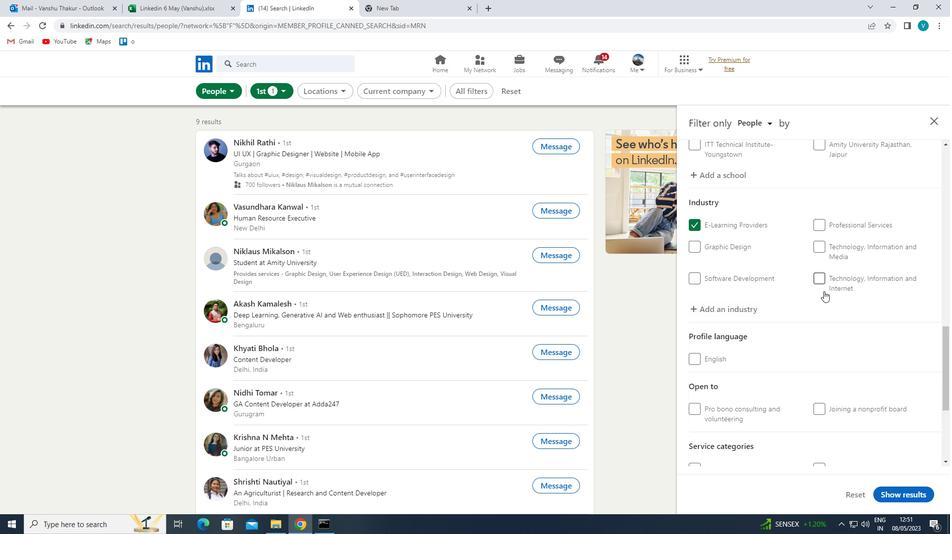 
Action: Mouse scrolled (824, 291) with delta (0, 0)
Screenshot: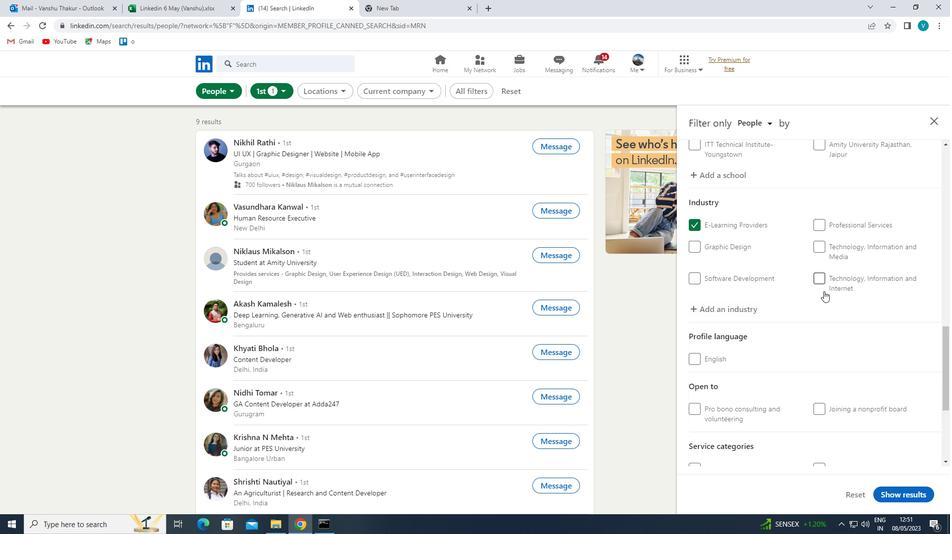 
Action: Mouse moved to (824, 298)
Screenshot: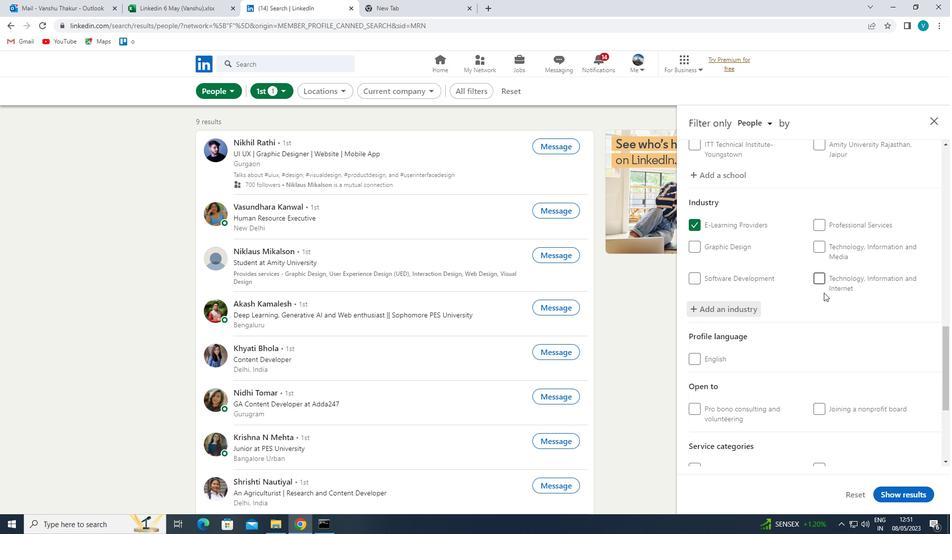 
Action: Mouse scrolled (824, 298) with delta (0, 0)
Screenshot: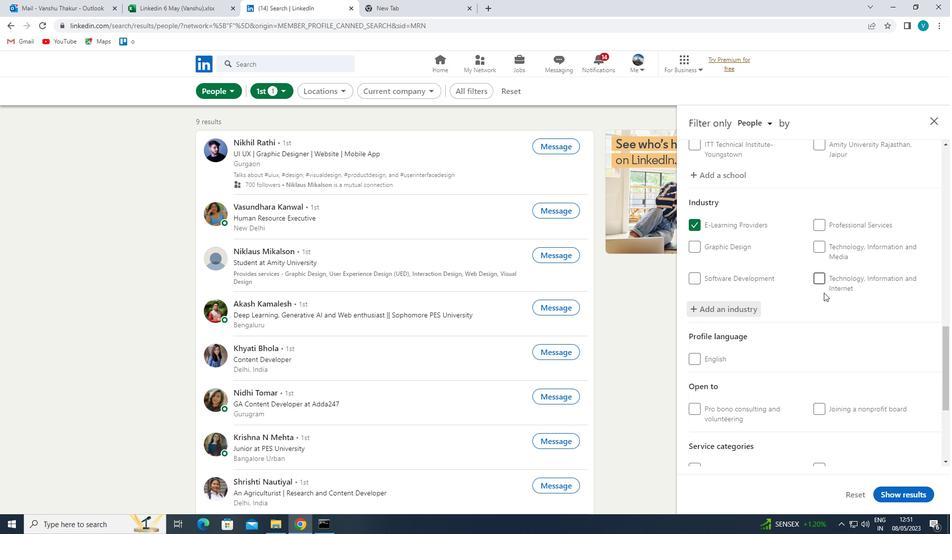 
Action: Mouse moved to (824, 302)
Screenshot: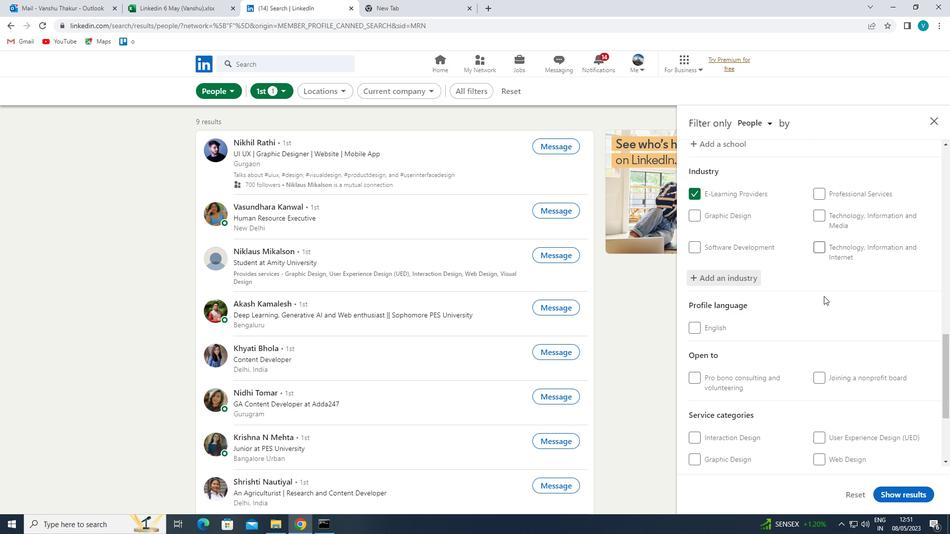 
Action: Mouse scrolled (824, 301) with delta (0, 0)
Screenshot: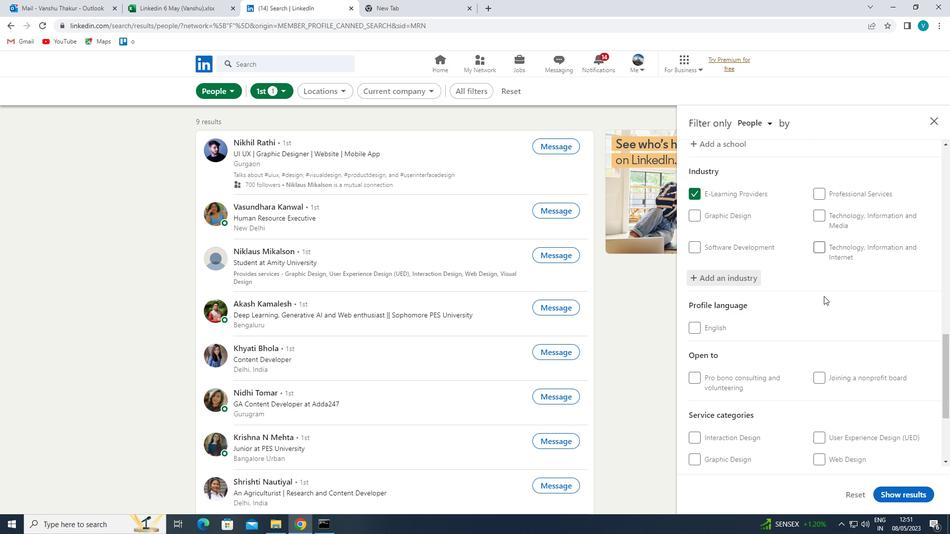 
Action: Mouse moved to (826, 305)
Screenshot: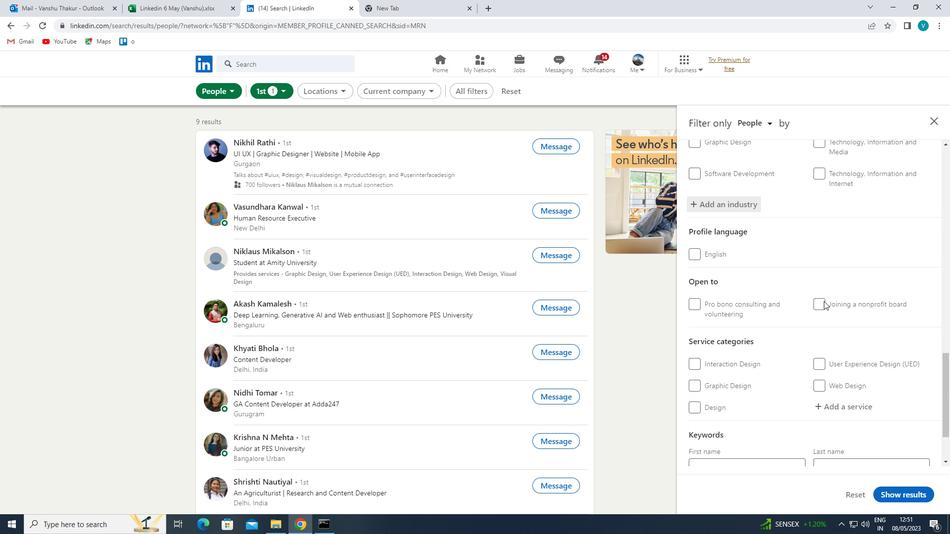 
Action: Mouse scrolled (826, 304) with delta (0, 0)
Screenshot: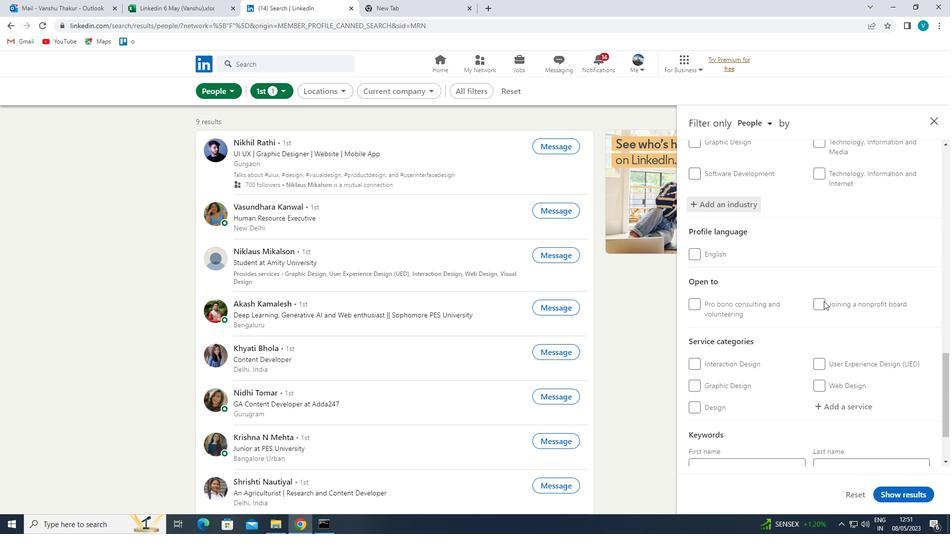 
Action: Mouse moved to (840, 323)
Screenshot: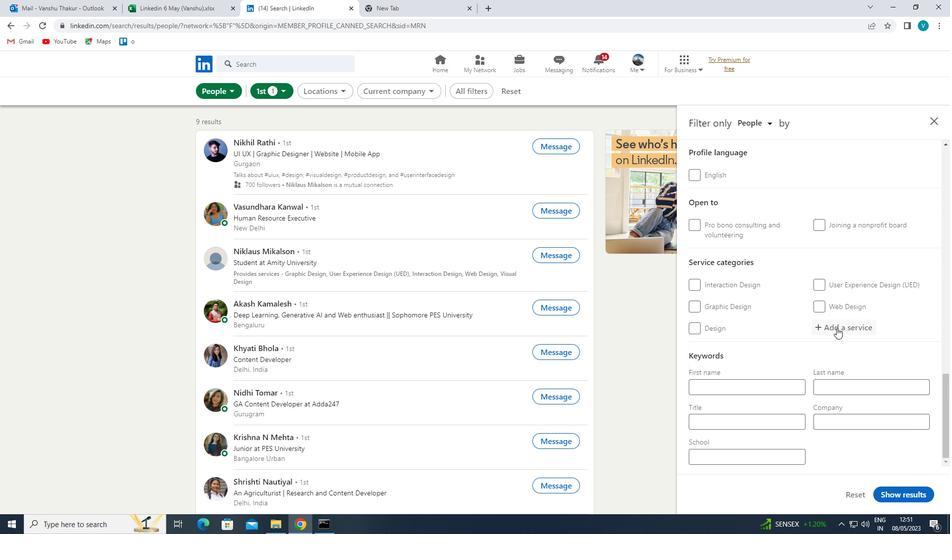 
Action: Mouse pressed left at (840, 323)
Screenshot: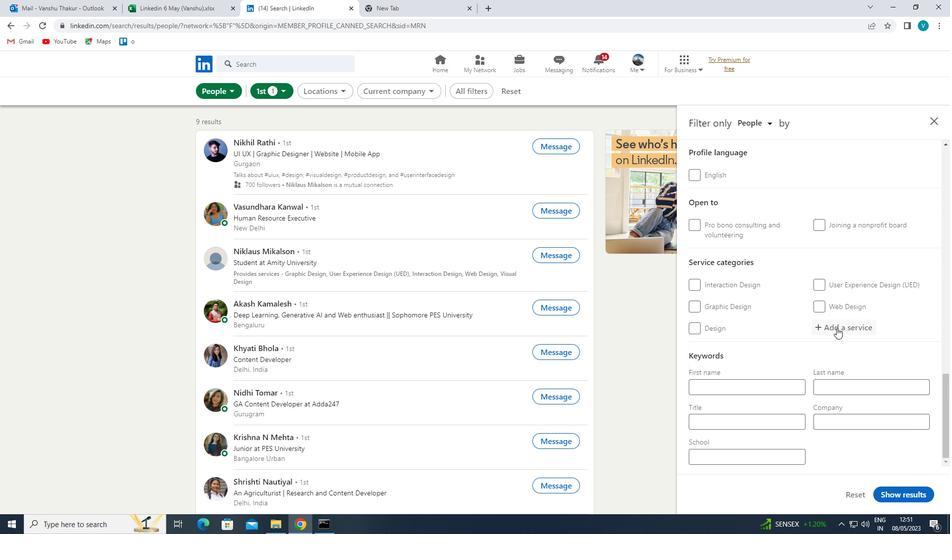 
Action: Mouse moved to (840, 322)
Screenshot: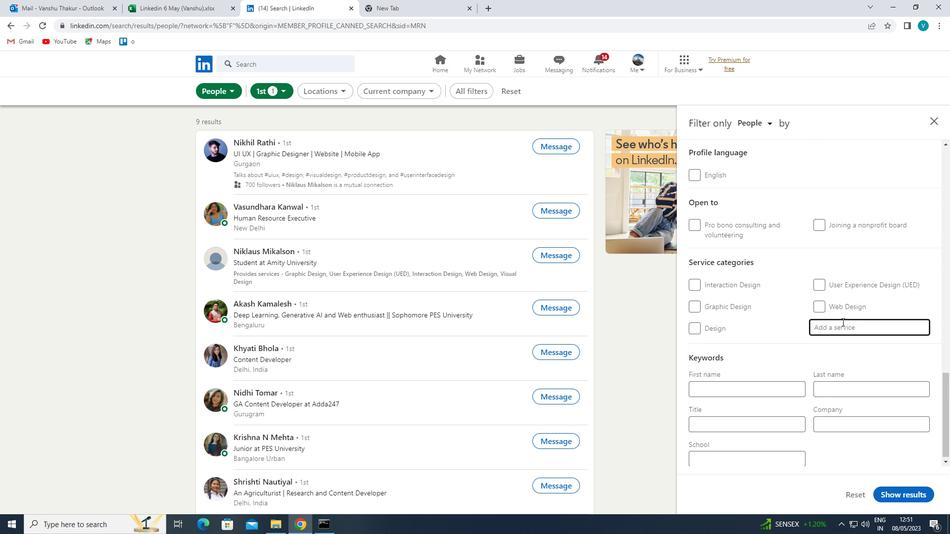 
Action: Key pressed <Key.shift>MARKETING
Screenshot: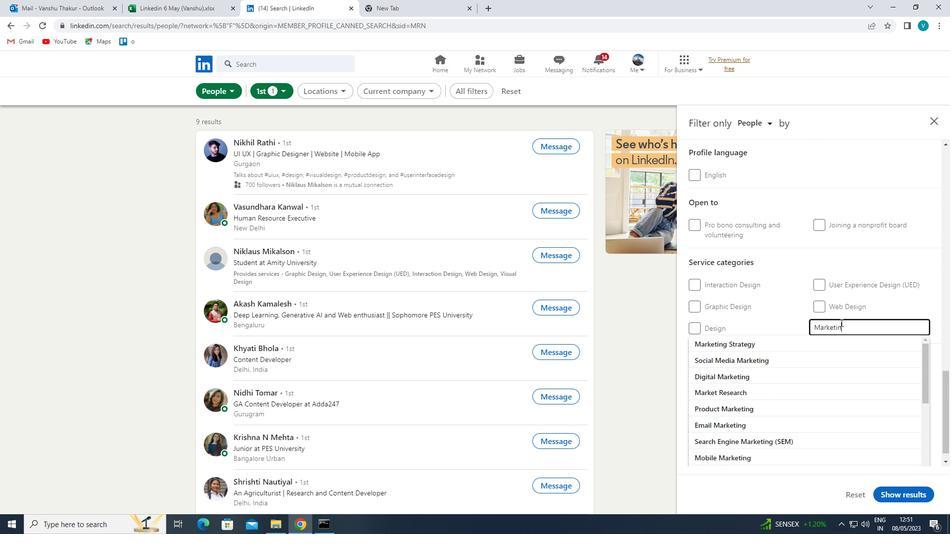 
Action: Mouse moved to (804, 317)
Screenshot: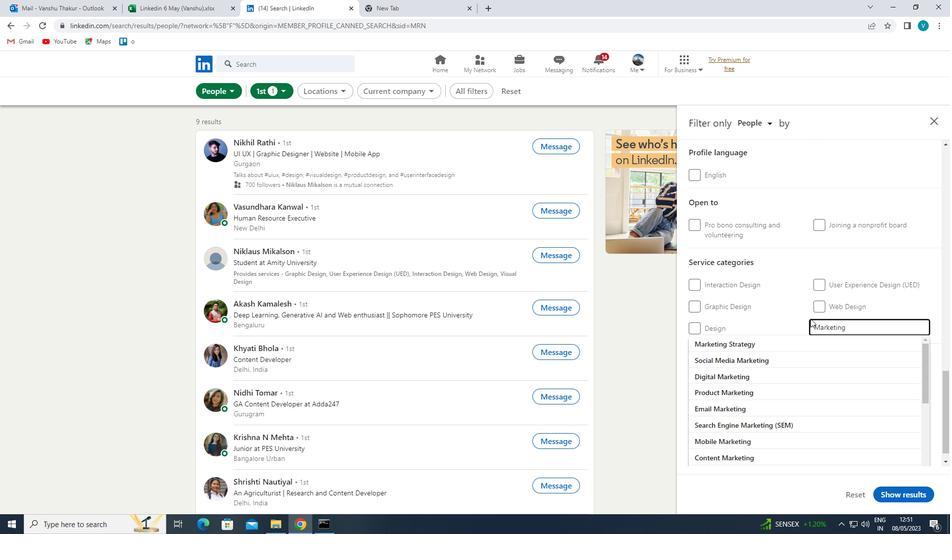
Action: Mouse pressed left at (804, 317)
Screenshot: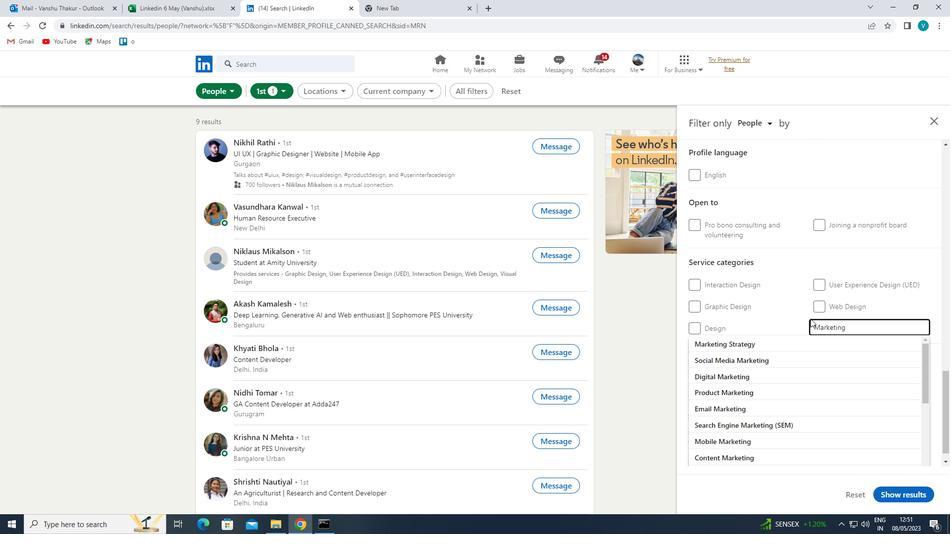 
Action: Mouse moved to (804, 316)
Screenshot: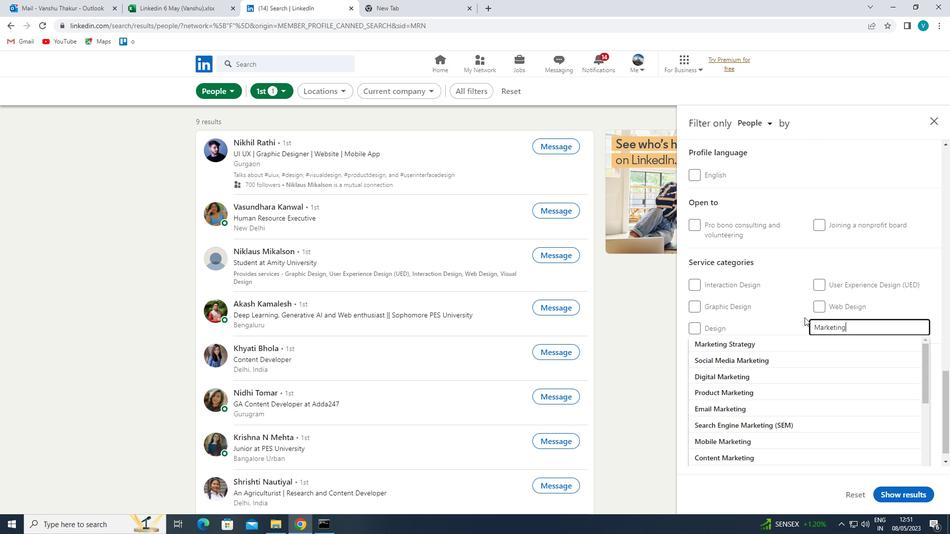 
Action: Mouse scrolled (804, 316) with delta (0, 0)
Screenshot: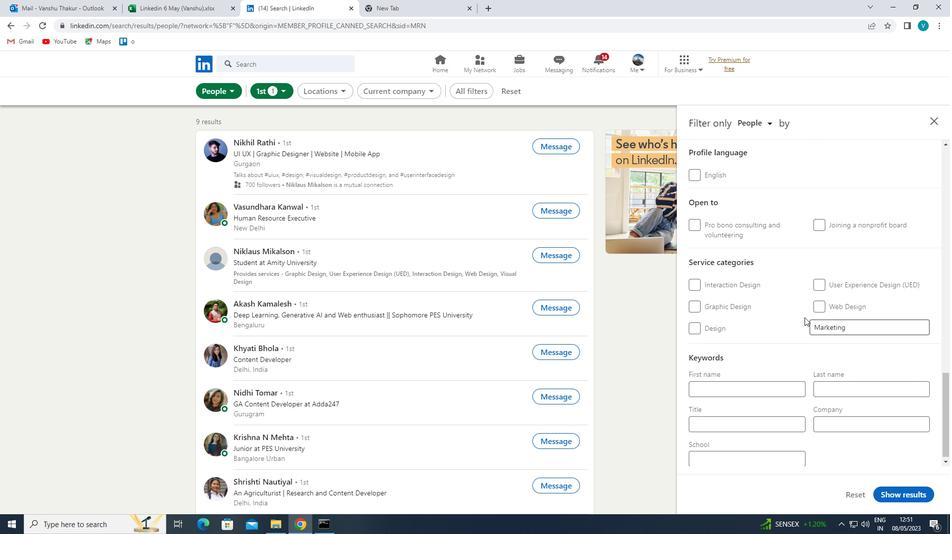 
Action: Mouse scrolled (804, 316) with delta (0, 0)
Screenshot: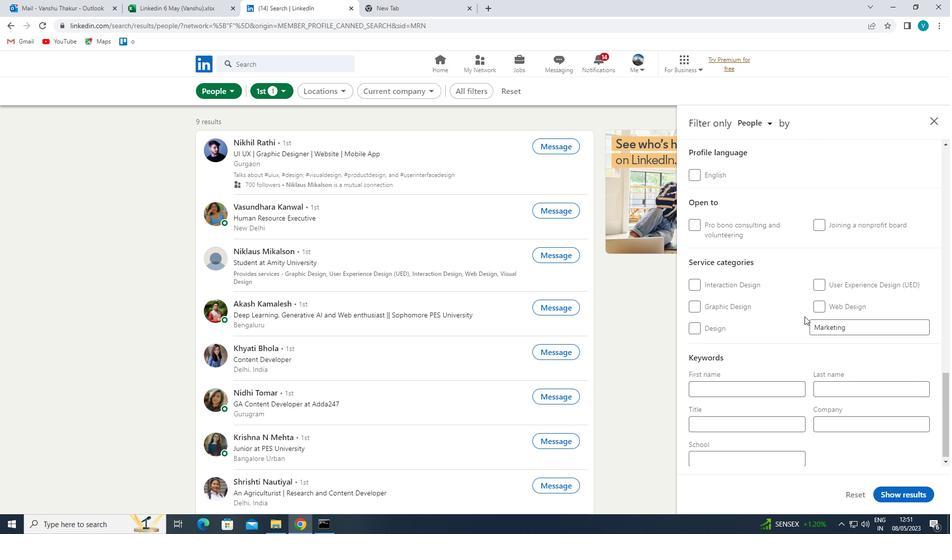 
Action: Mouse scrolled (804, 316) with delta (0, 0)
Screenshot: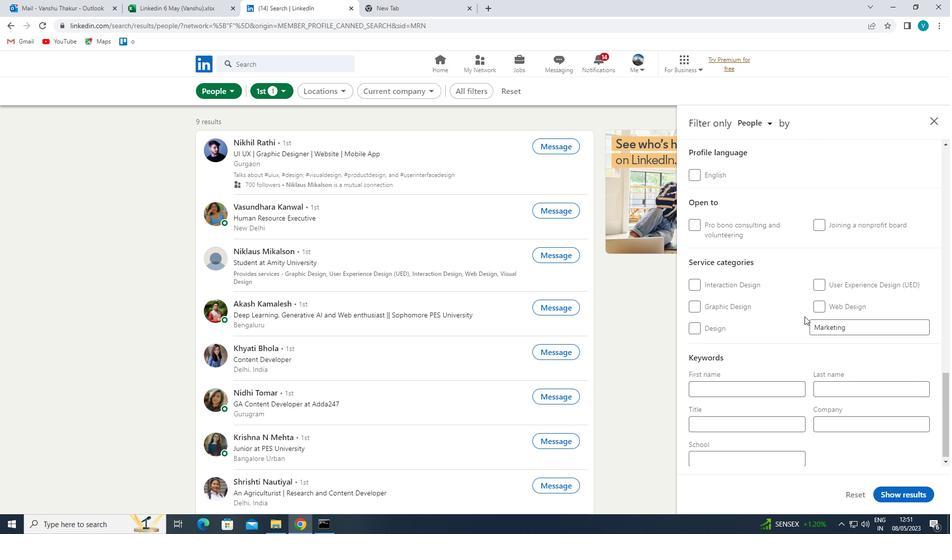 
Action: Mouse moved to (770, 408)
Screenshot: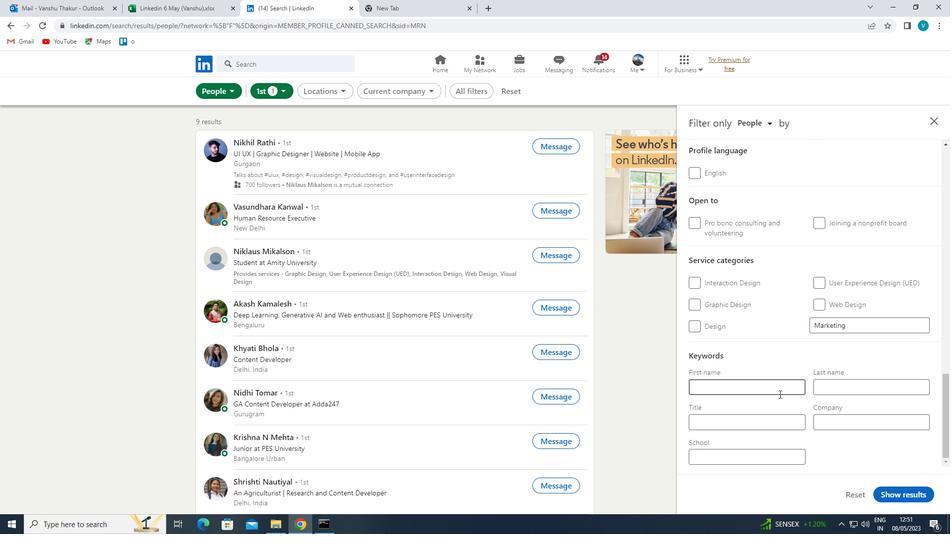 
Action: Mouse pressed left at (770, 408)
Screenshot: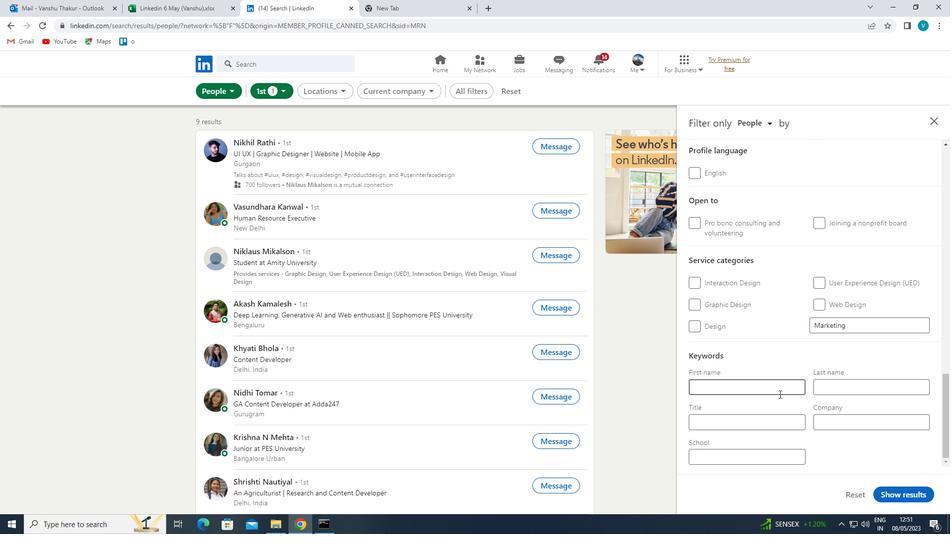
Action: Mouse moved to (771, 416)
Screenshot: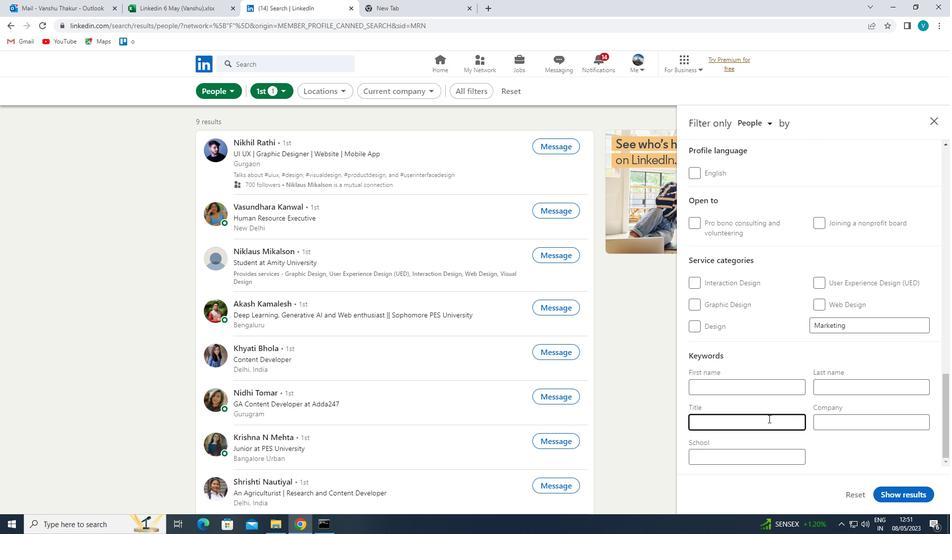 
Action: Key pressed <Key.shift>EXECUTIVE
Screenshot: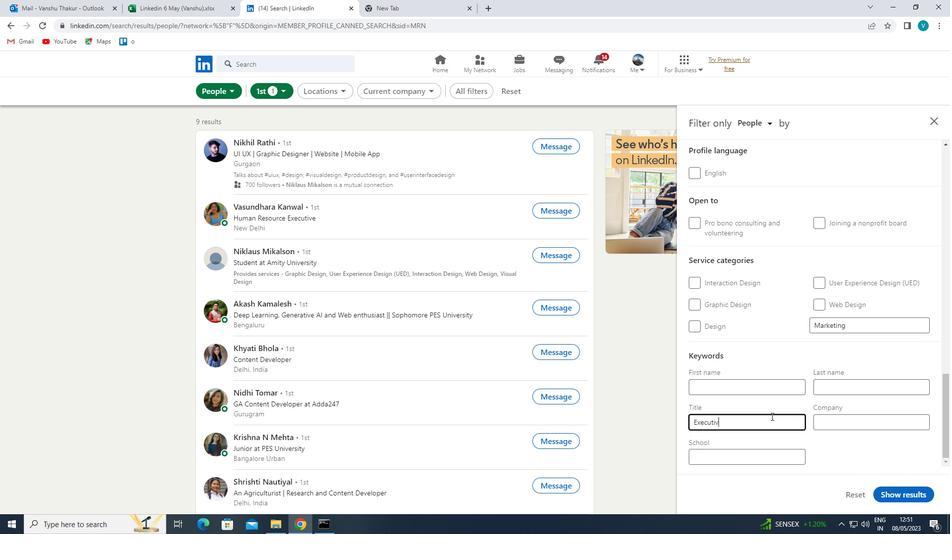 
Action: Mouse moved to (907, 498)
Screenshot: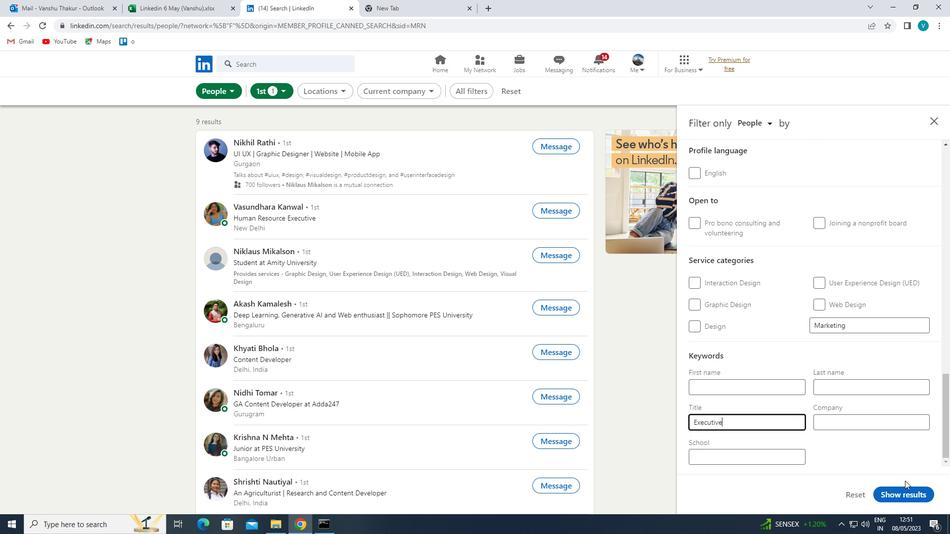 
Action: Mouse pressed left at (907, 498)
Screenshot: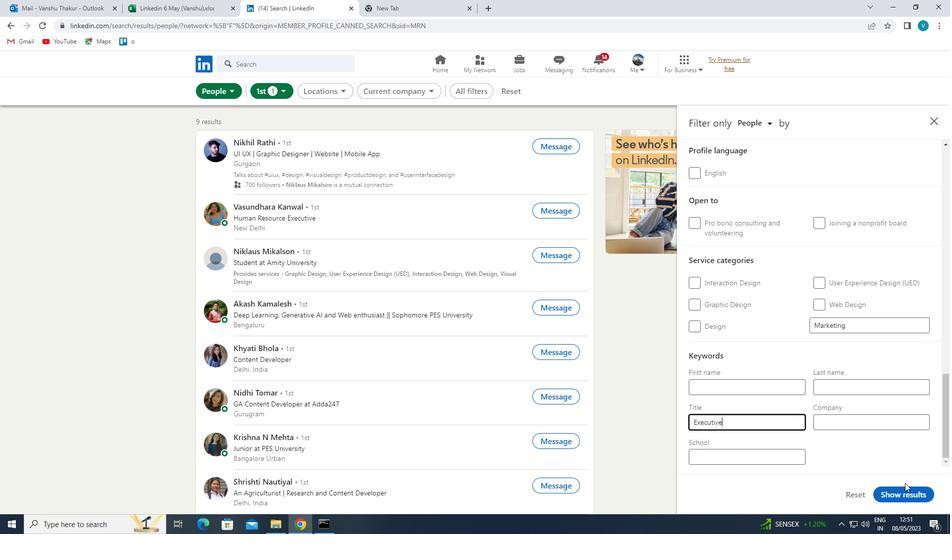 
